 Task: Create new Company, with domain: 'subaru.com' and type: 'Other'. Add new contact for this company, with mail Id: 'Christopher34Singh@subaru.com', First Name: Christopher, Last name:  Singh, Job Title: 'Business Development Manager', Phone Number: '(801) 555-1237'. Change life cycle stage to  Lead and lead status to  Open. Logged in from softage.5@softage.net
Action: Mouse moved to (87, 67)
Screenshot: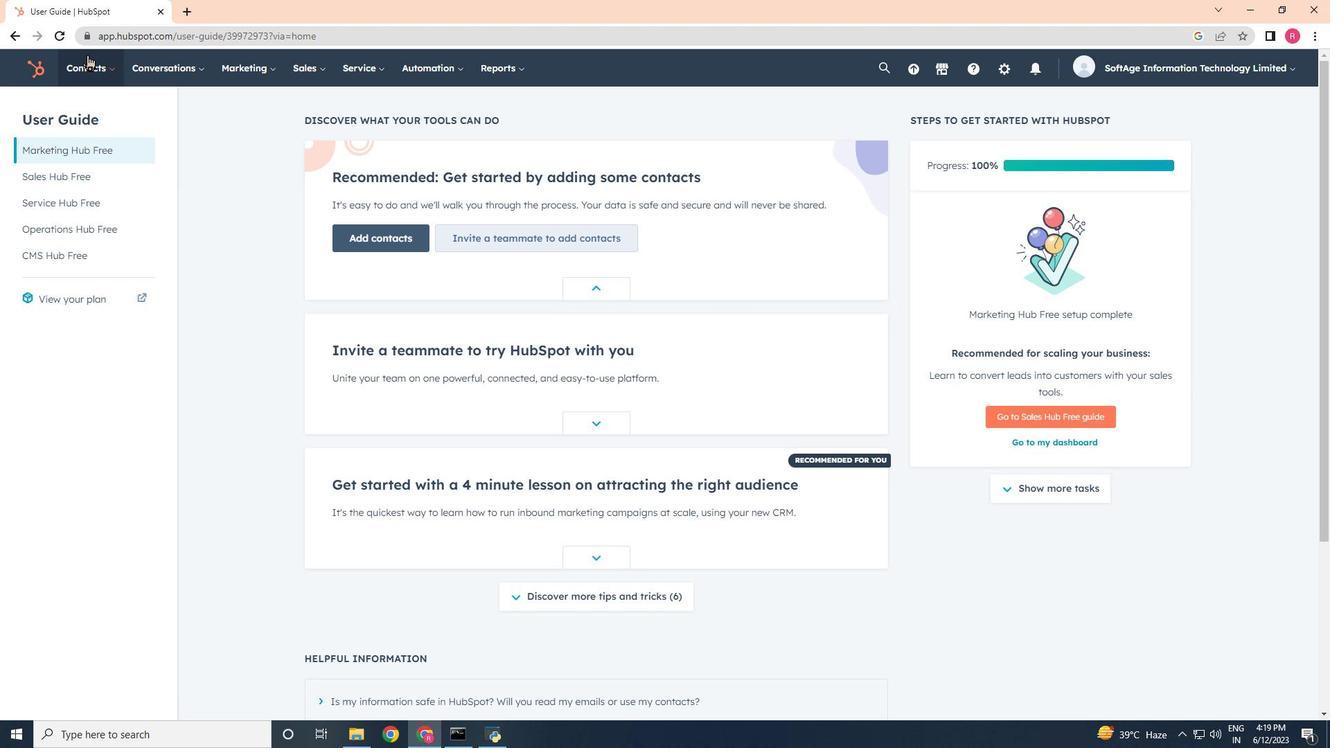
Action: Mouse pressed left at (87, 67)
Screenshot: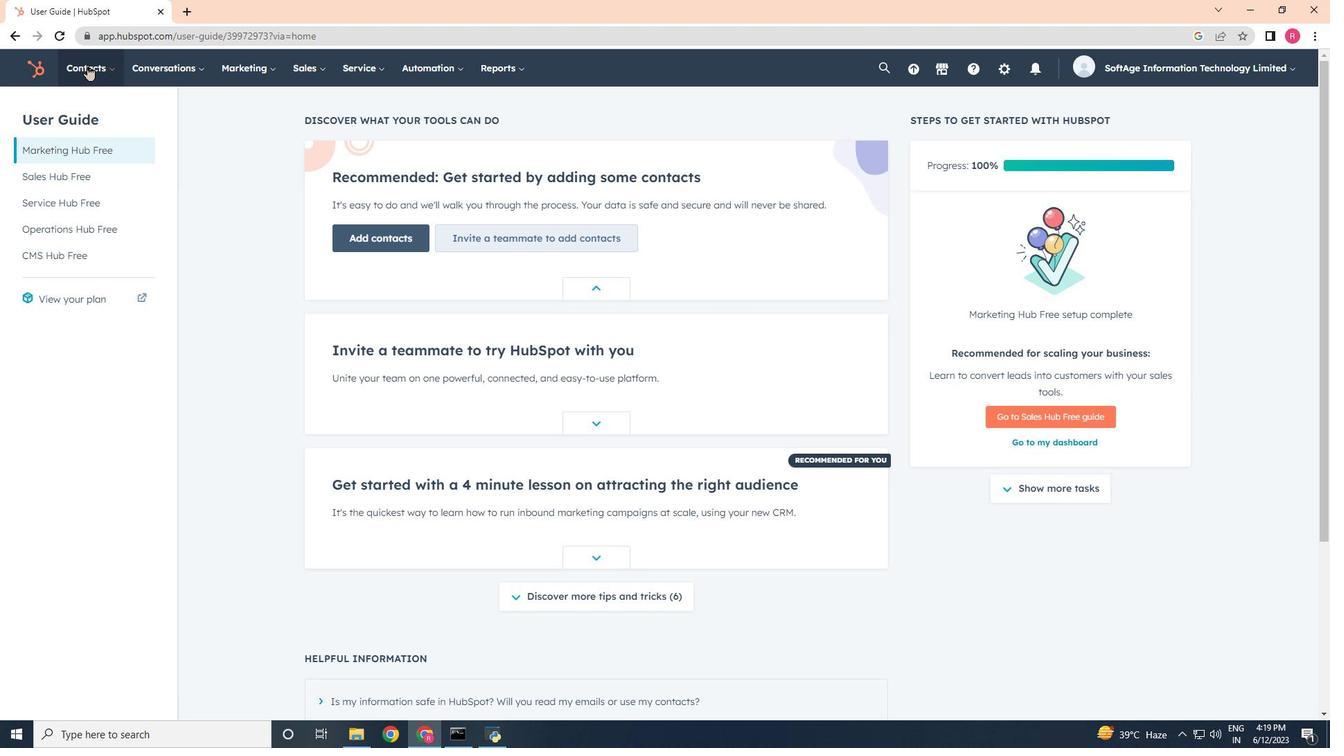 
Action: Mouse moved to (121, 135)
Screenshot: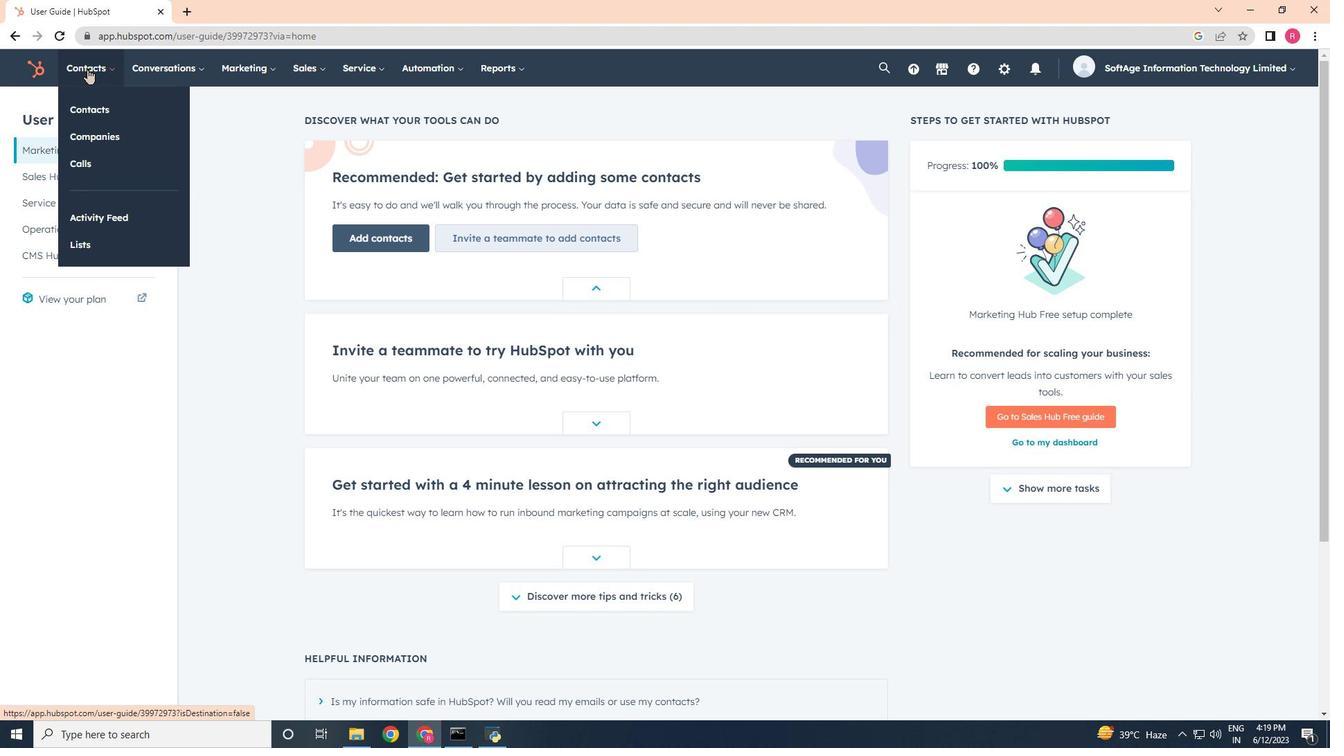 
Action: Mouse pressed left at (121, 135)
Screenshot: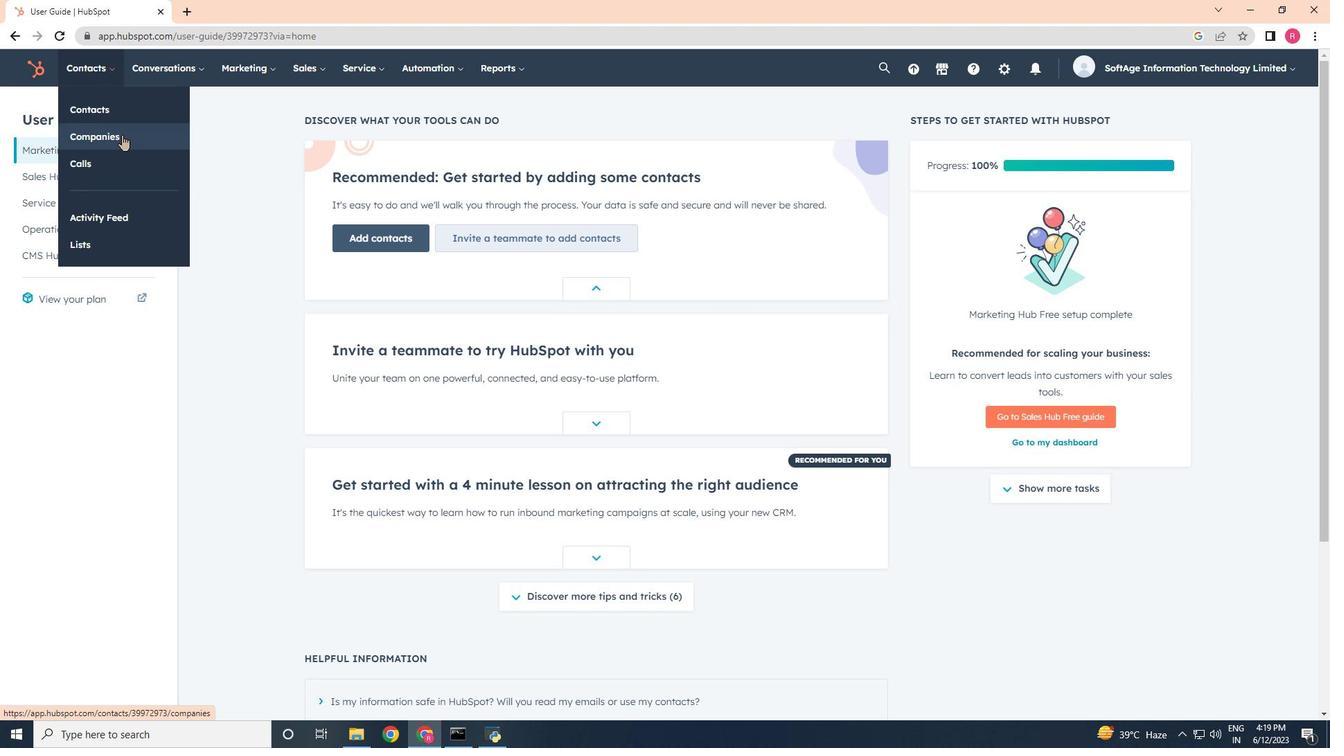 
Action: Mouse moved to (1215, 111)
Screenshot: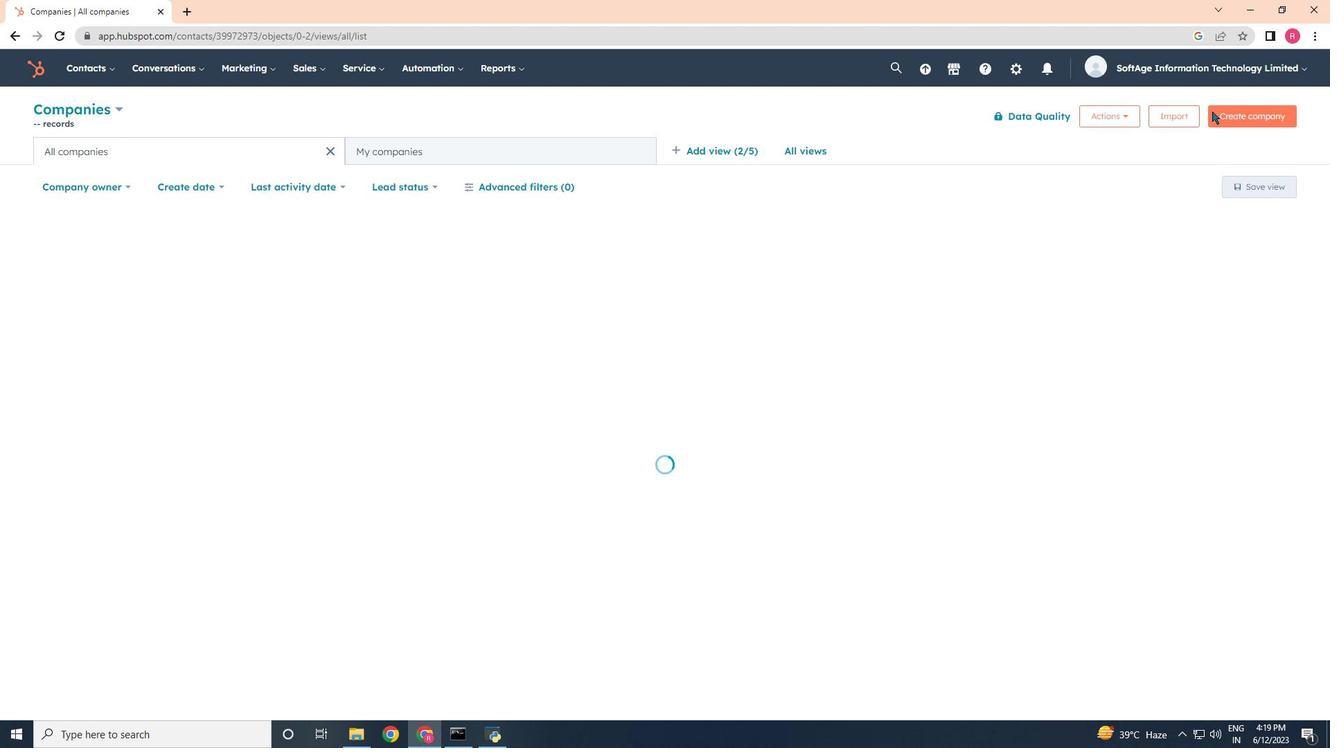 
Action: Mouse pressed left at (1215, 111)
Screenshot: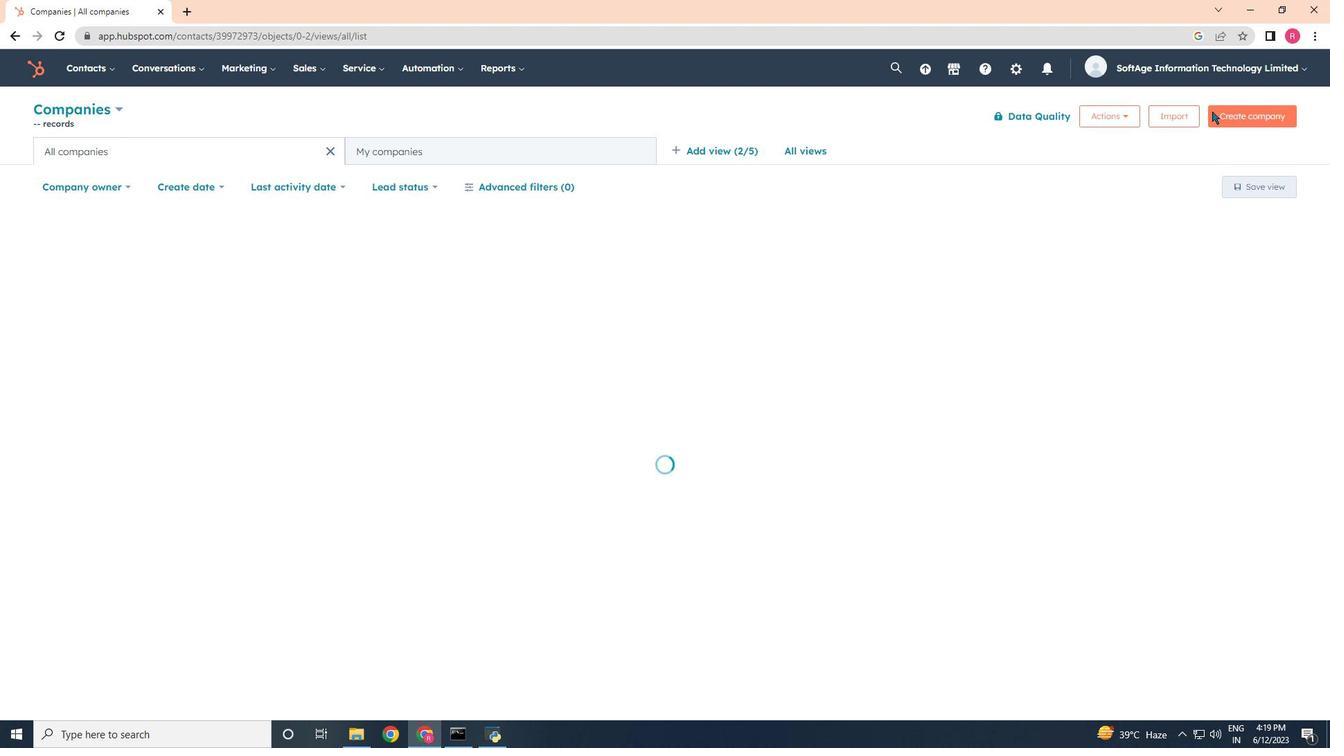 
Action: Mouse moved to (1000, 183)
Screenshot: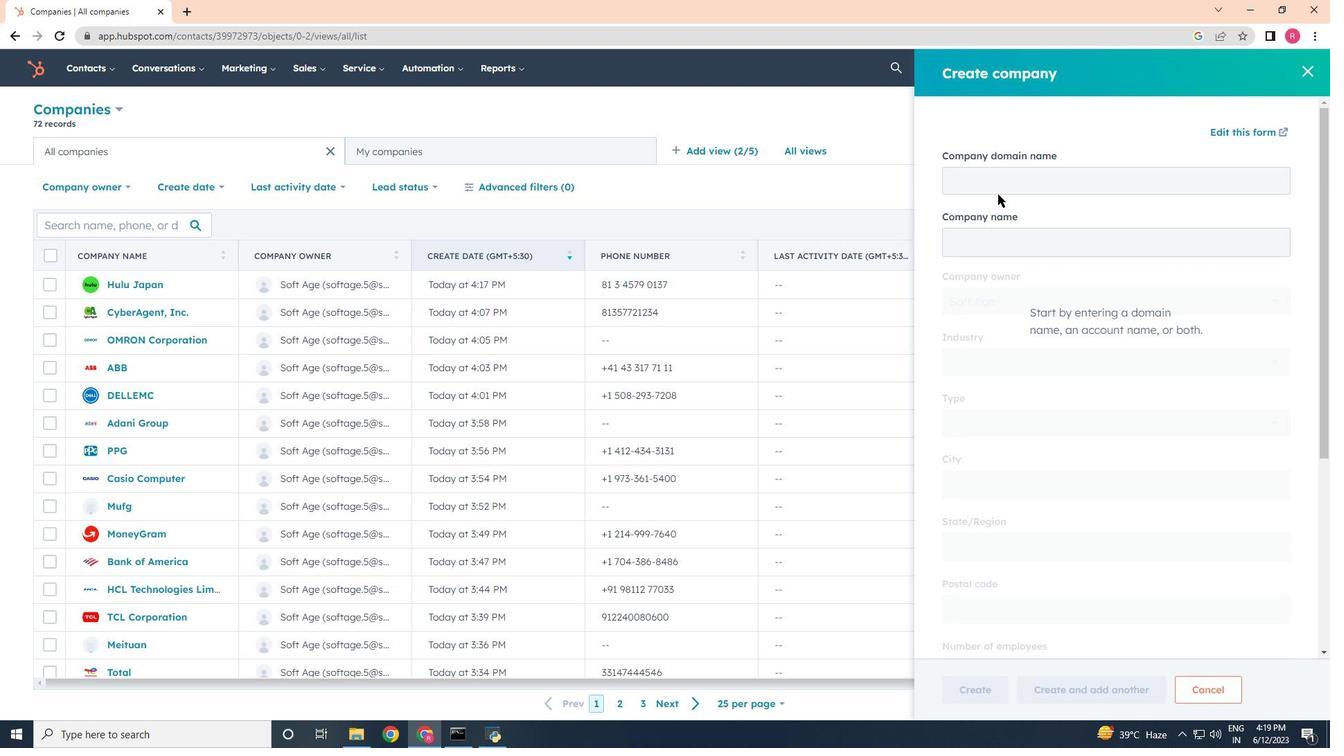 
Action: Mouse pressed left at (1000, 183)
Screenshot: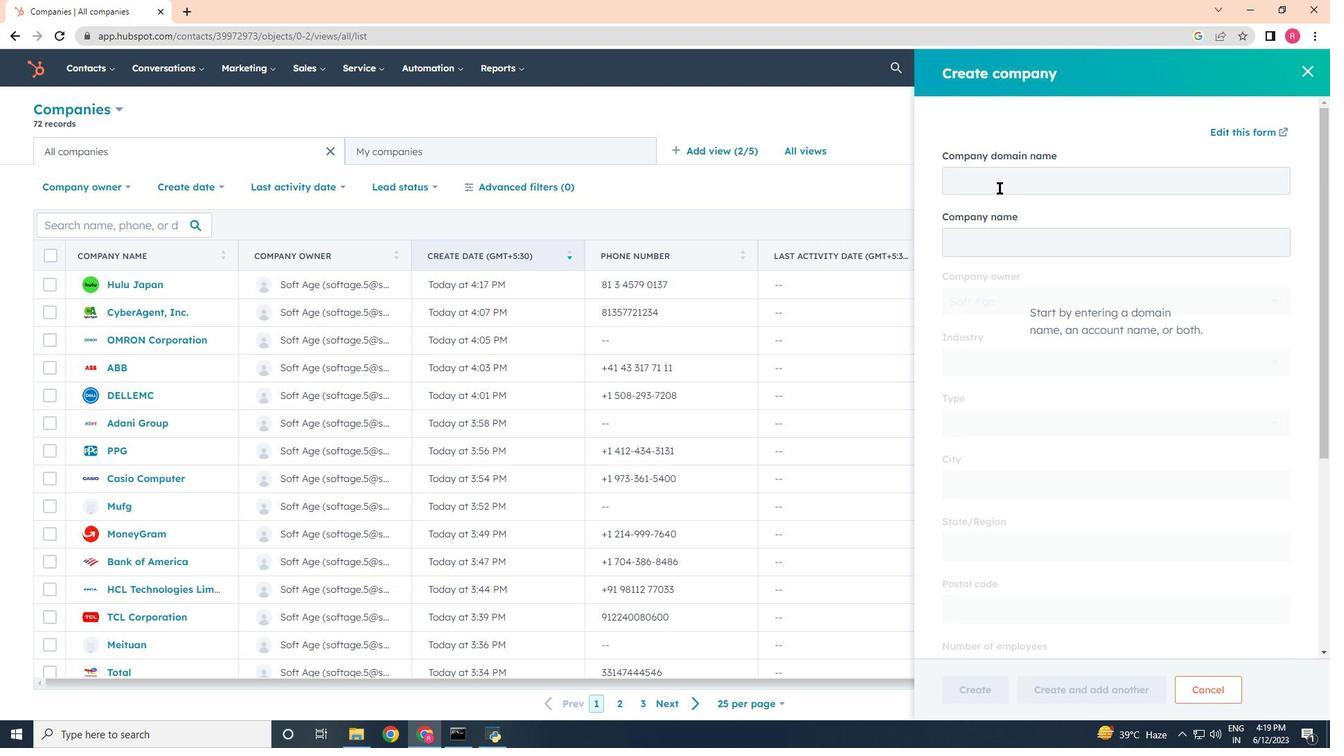 
Action: Key pressed subaru.com
Screenshot: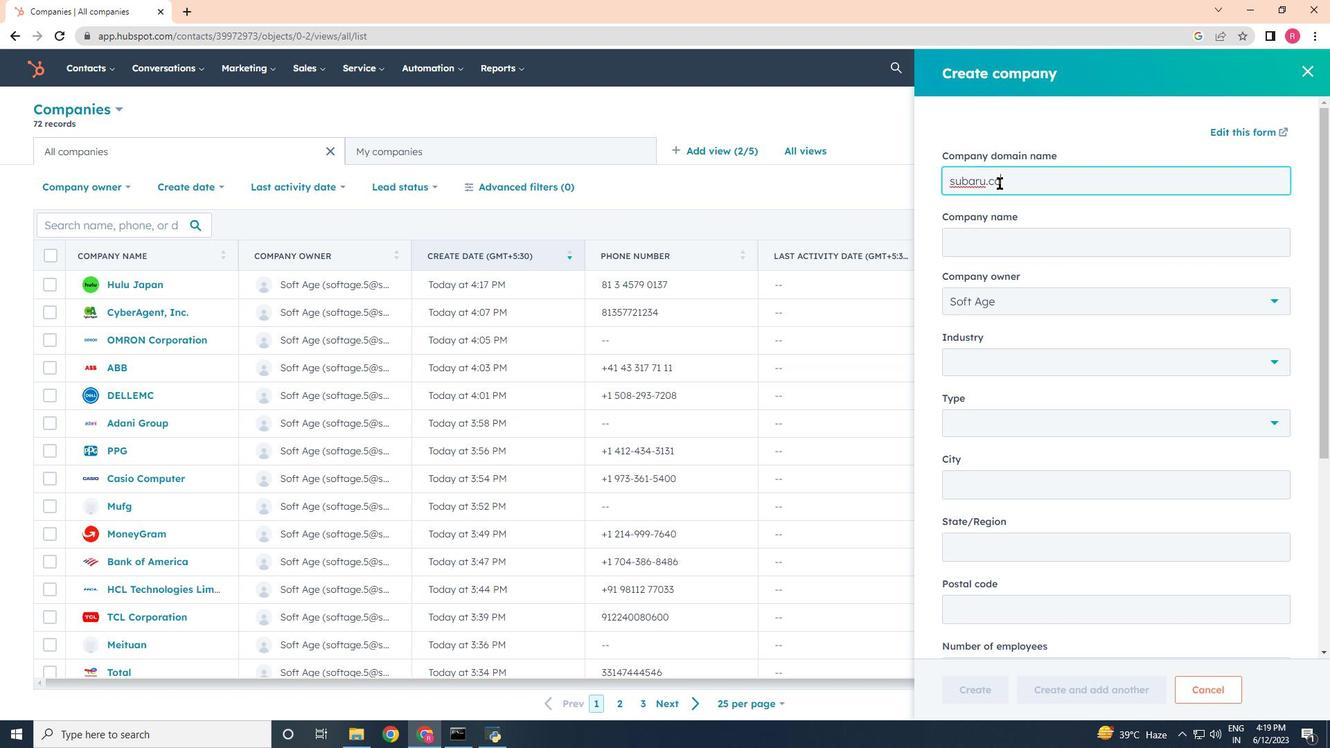 
Action: Mouse moved to (989, 429)
Screenshot: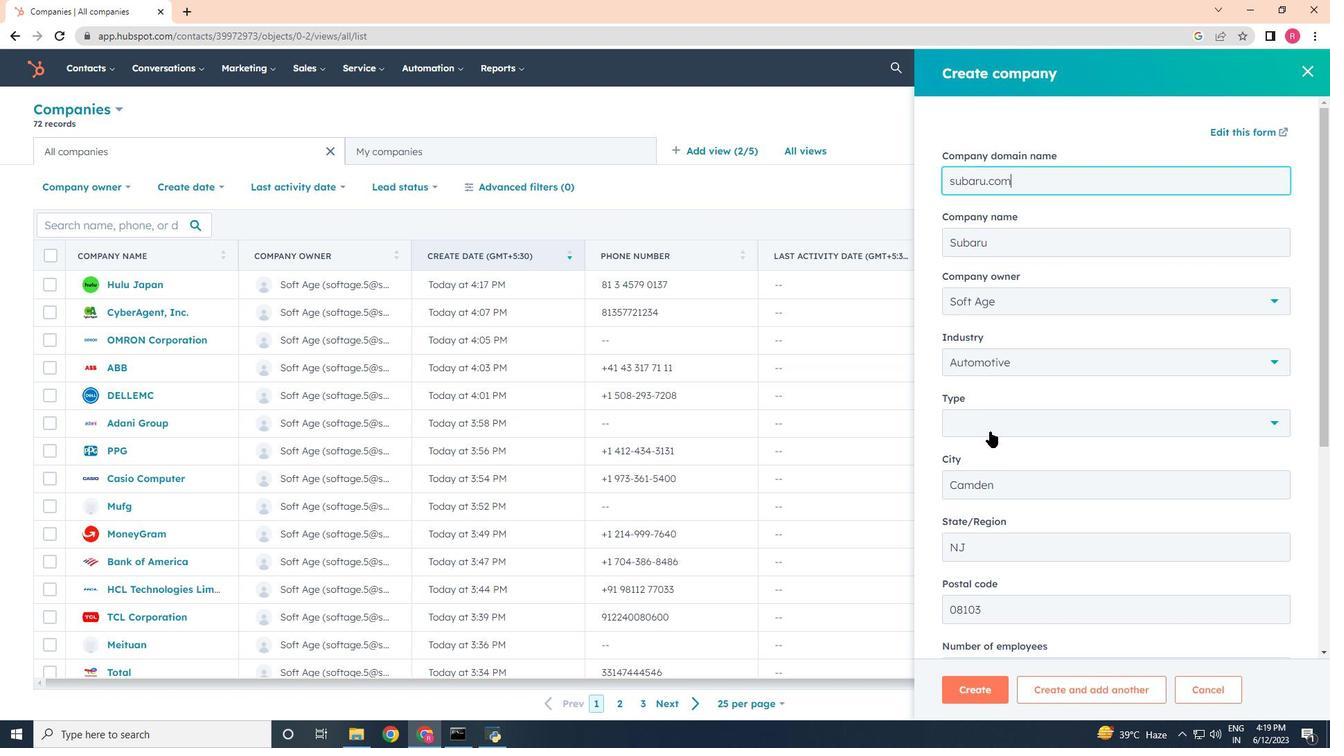 
Action: Mouse pressed left at (989, 429)
Screenshot: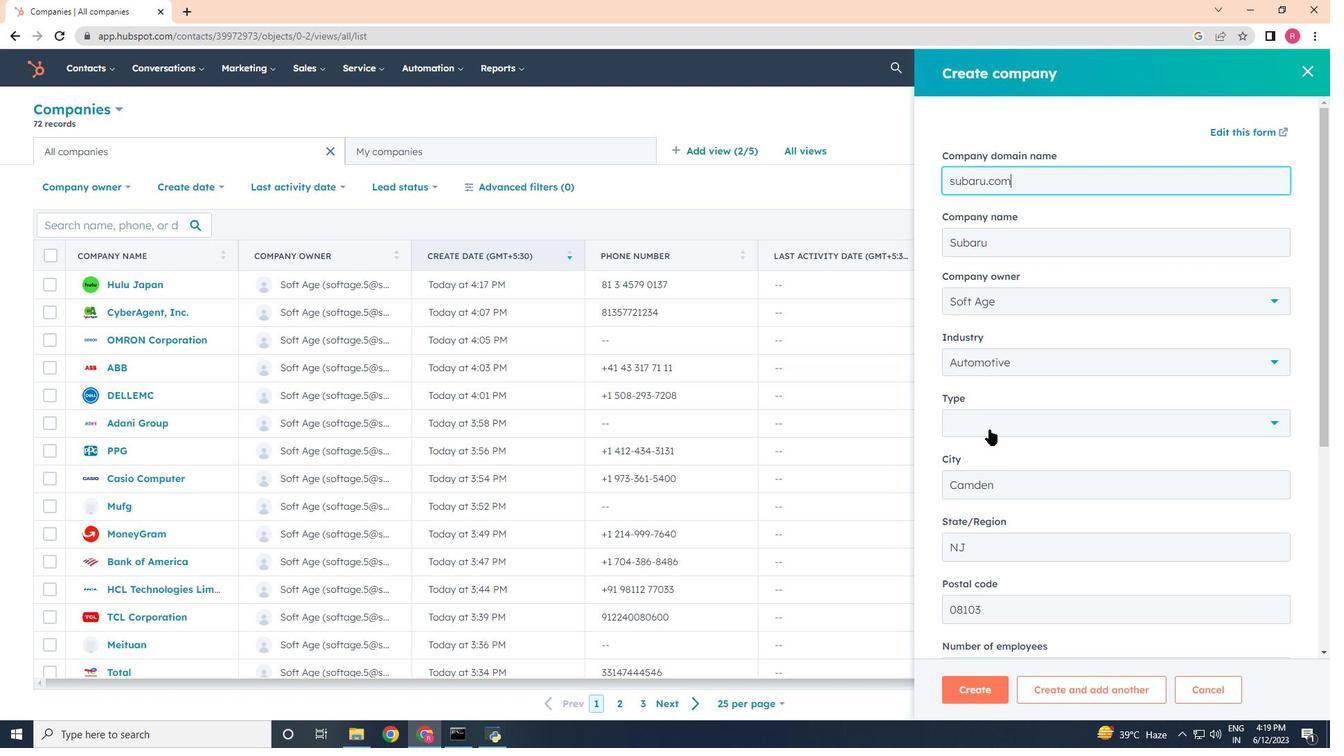 
Action: Mouse moved to (975, 595)
Screenshot: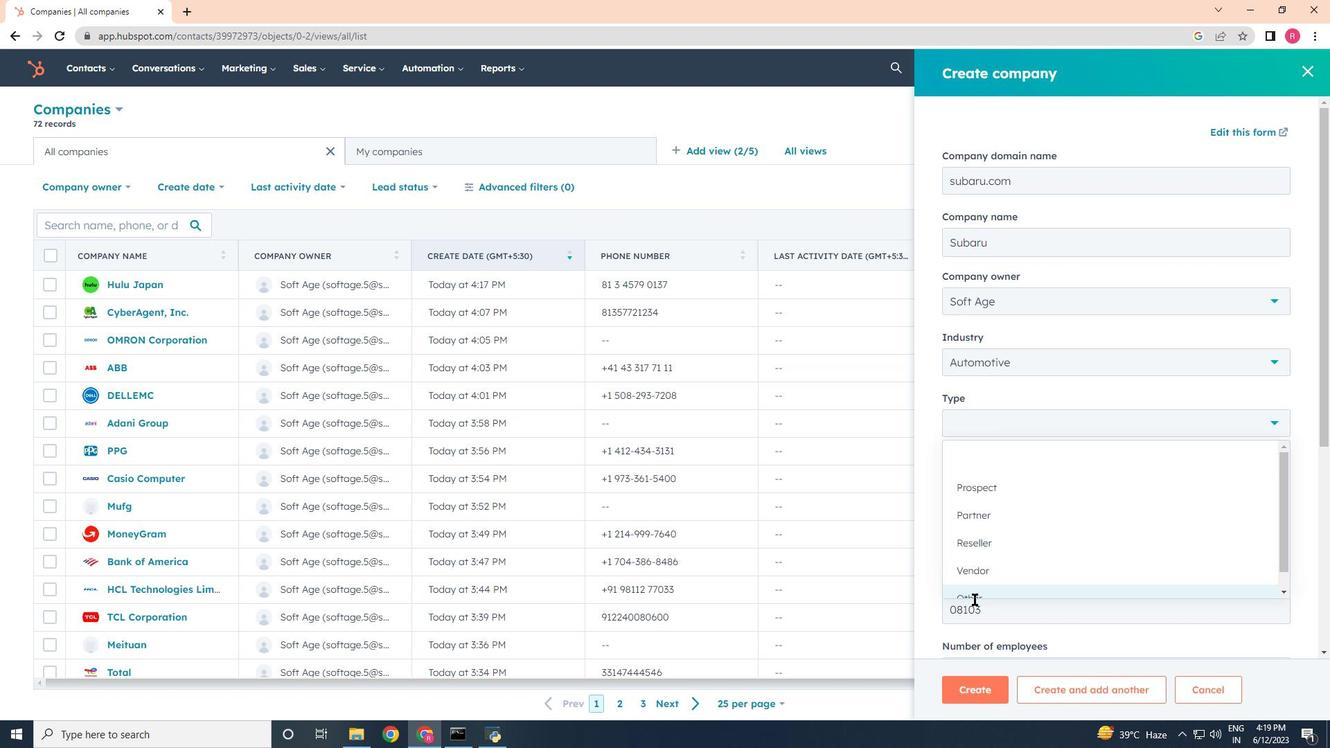 
Action: Mouse pressed left at (975, 595)
Screenshot: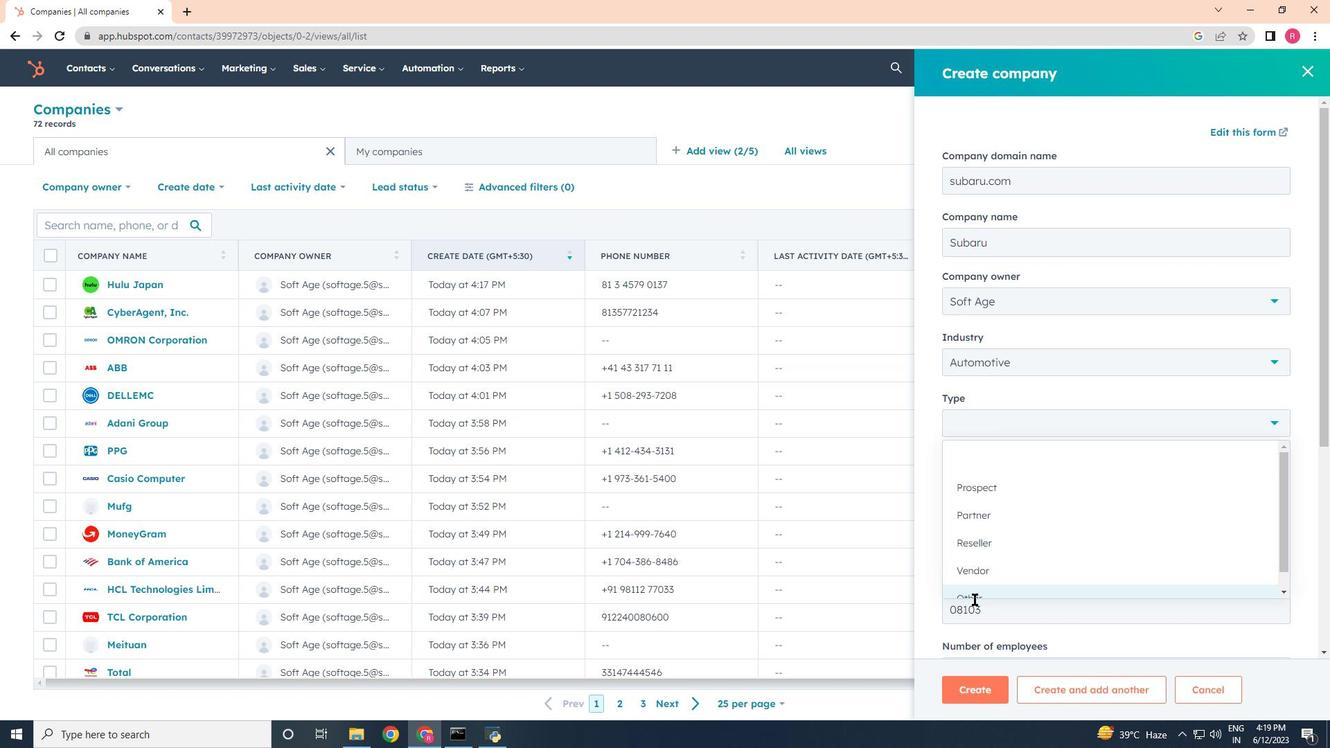 
Action: Mouse moved to (998, 587)
Screenshot: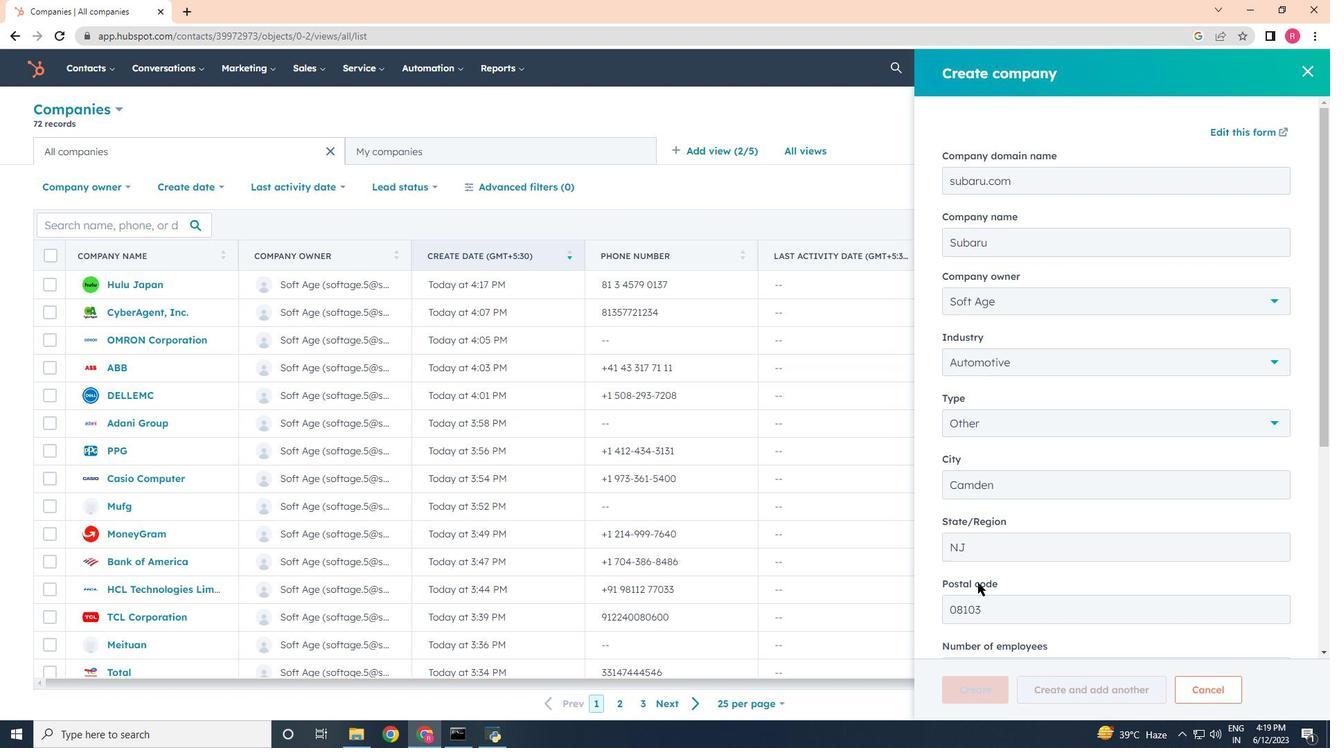 
Action: Mouse scrolled (998, 587) with delta (0, 0)
Screenshot: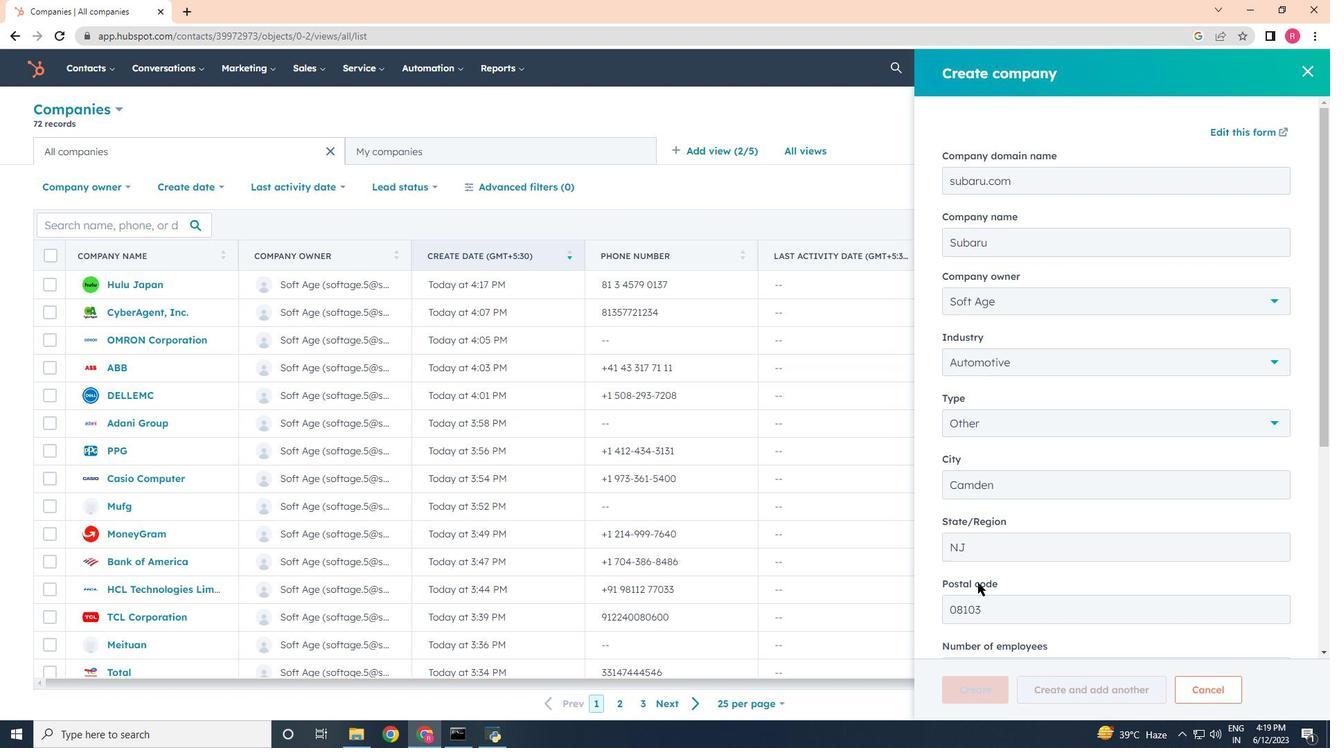 
Action: Mouse moved to (998, 589)
Screenshot: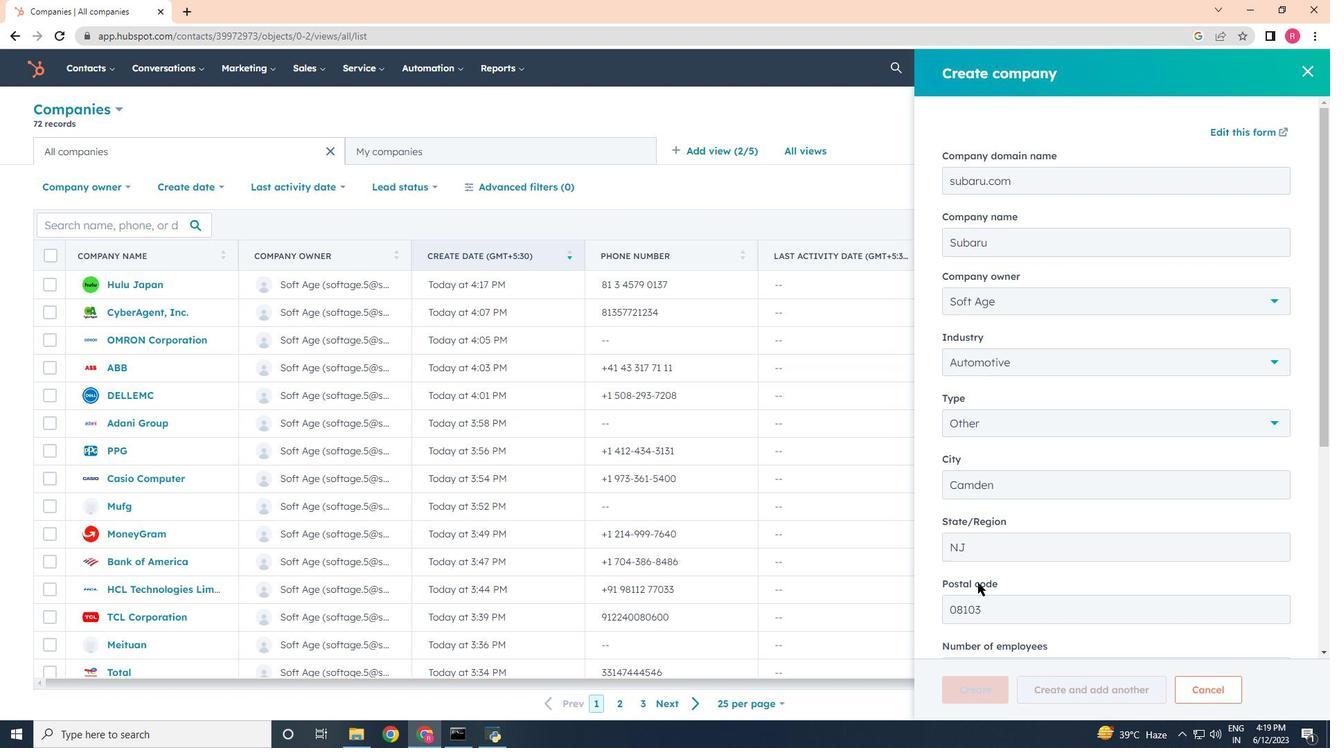 
Action: Mouse scrolled (998, 589) with delta (0, 0)
Screenshot: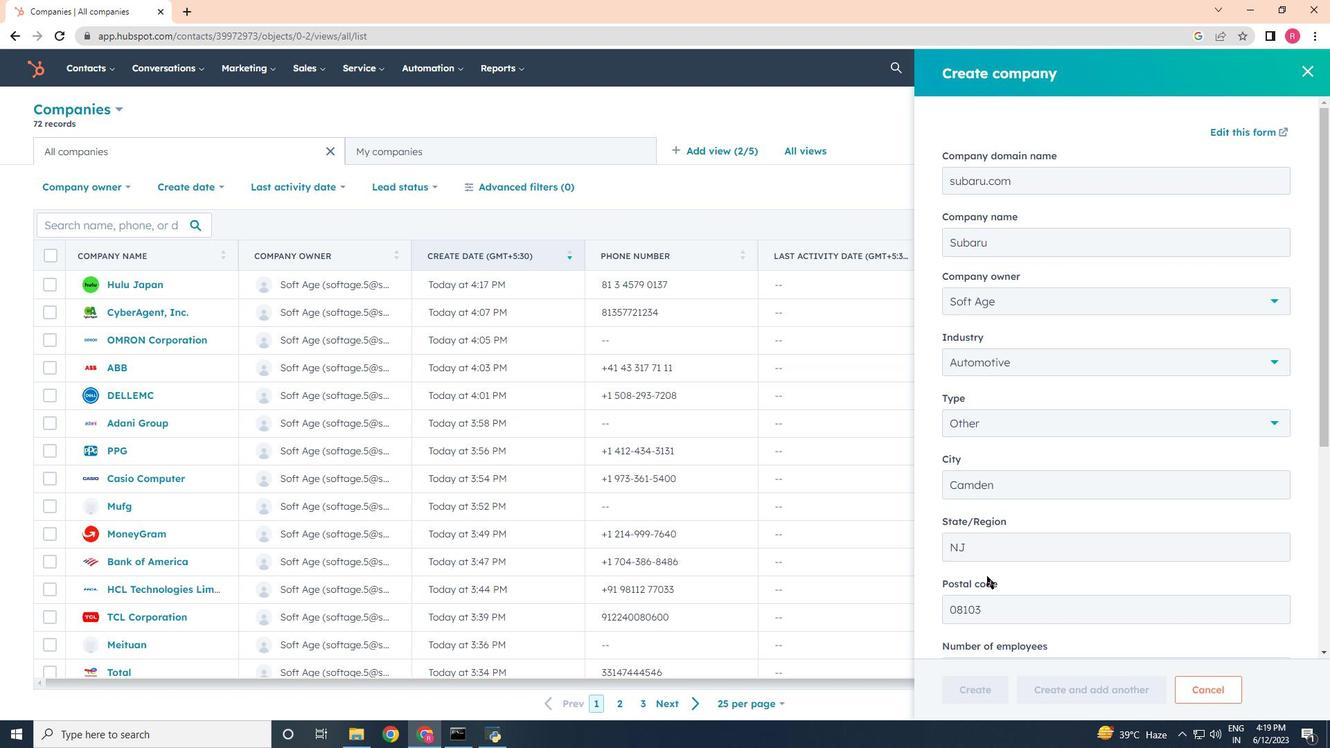 
Action: Mouse scrolled (998, 589) with delta (0, 0)
Screenshot: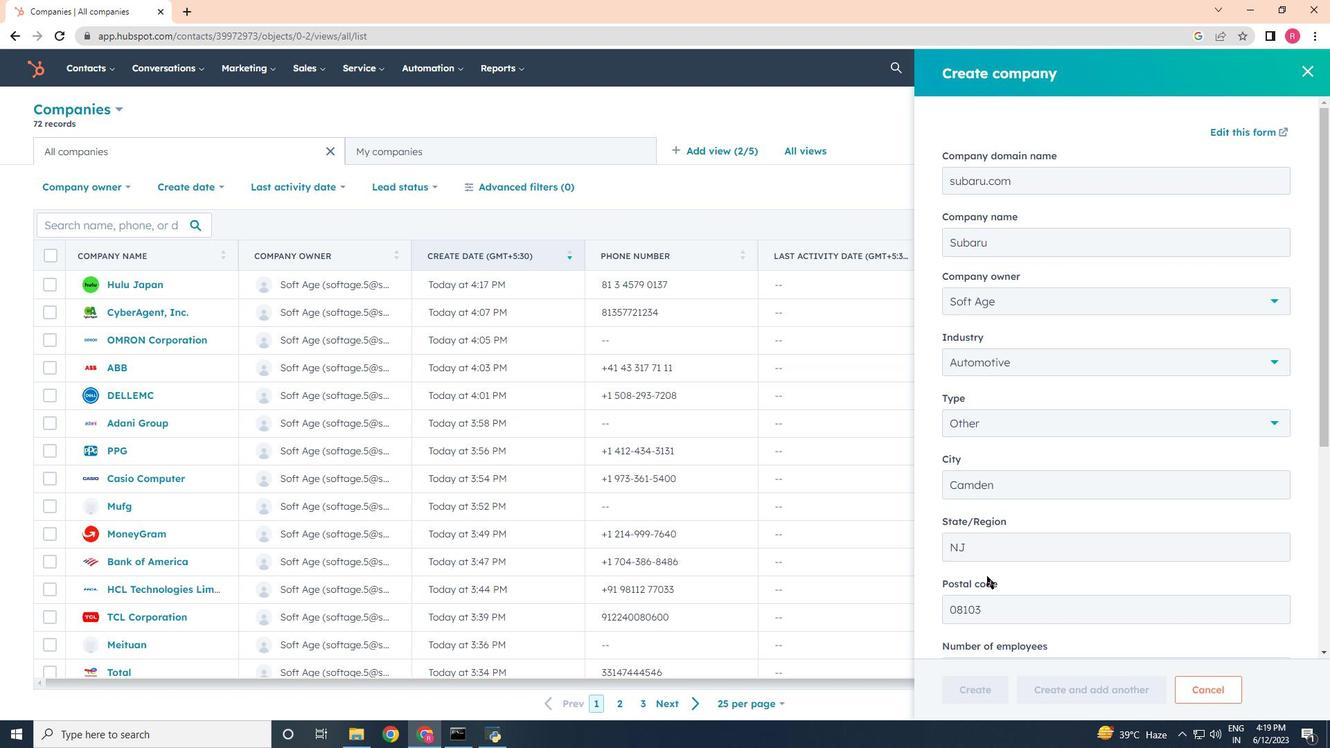 
Action: Mouse moved to (999, 590)
Screenshot: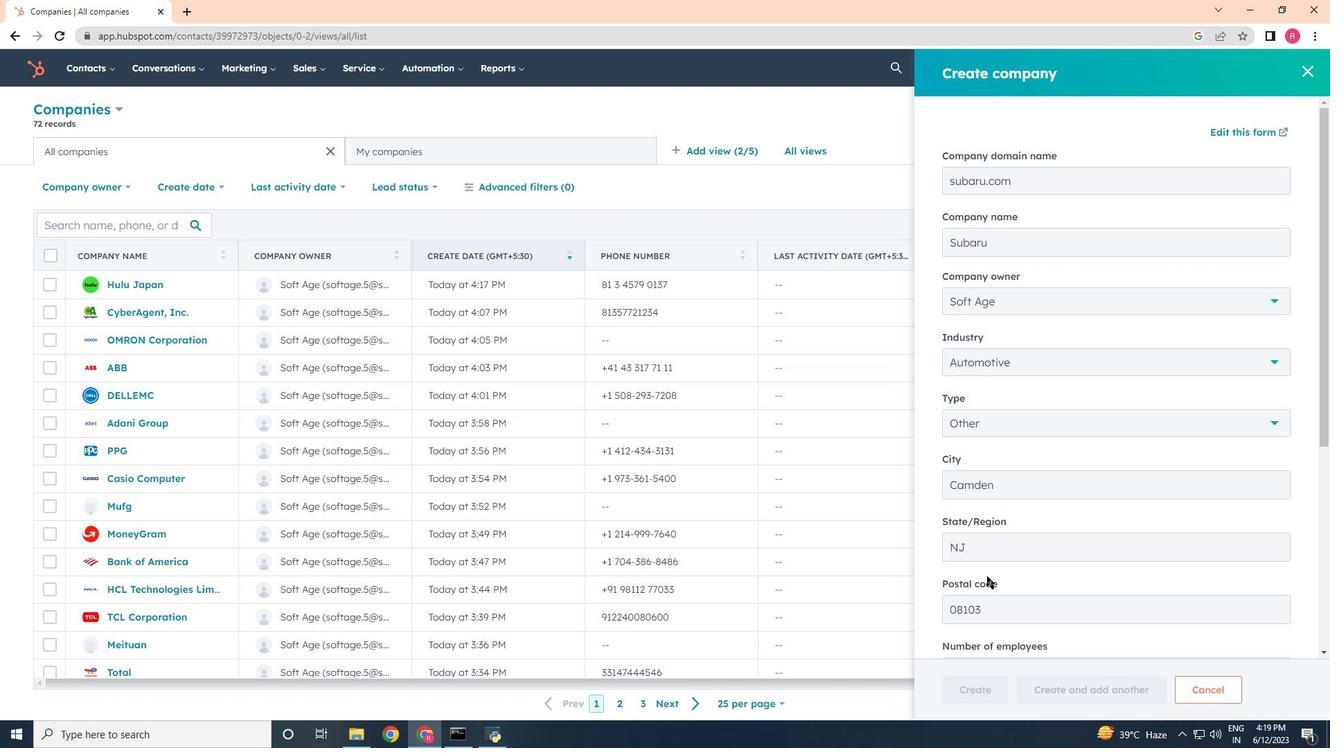 
Action: Mouse scrolled (999, 589) with delta (0, 0)
Screenshot: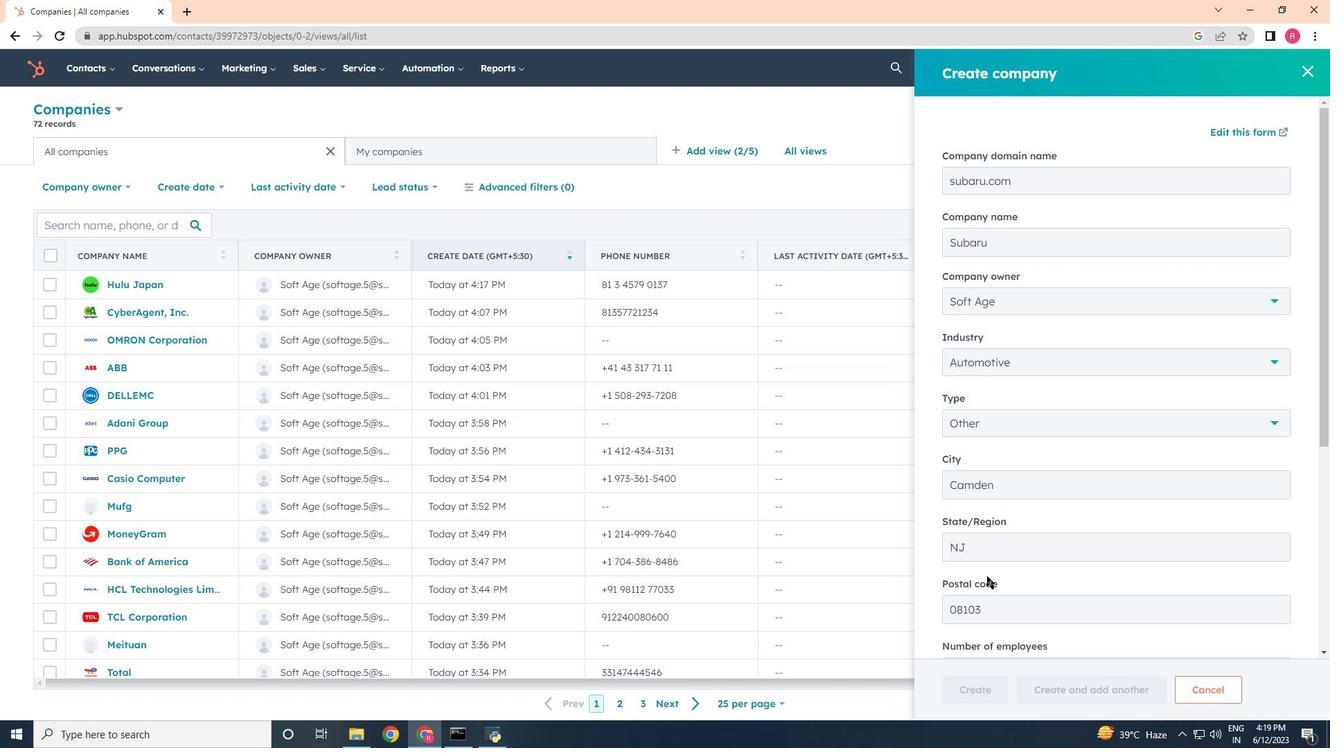 
Action: Mouse moved to (1000, 590)
Screenshot: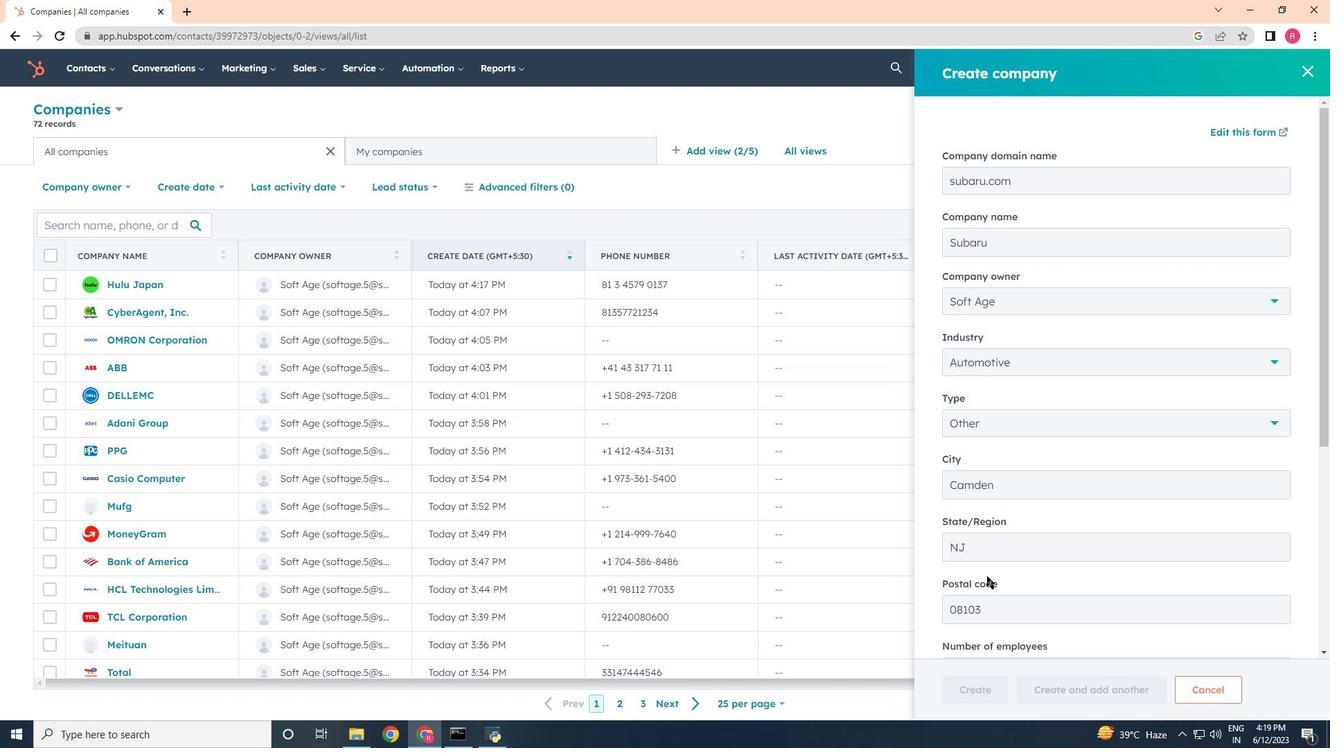 
Action: Mouse scrolled (1000, 589) with delta (0, 0)
Screenshot: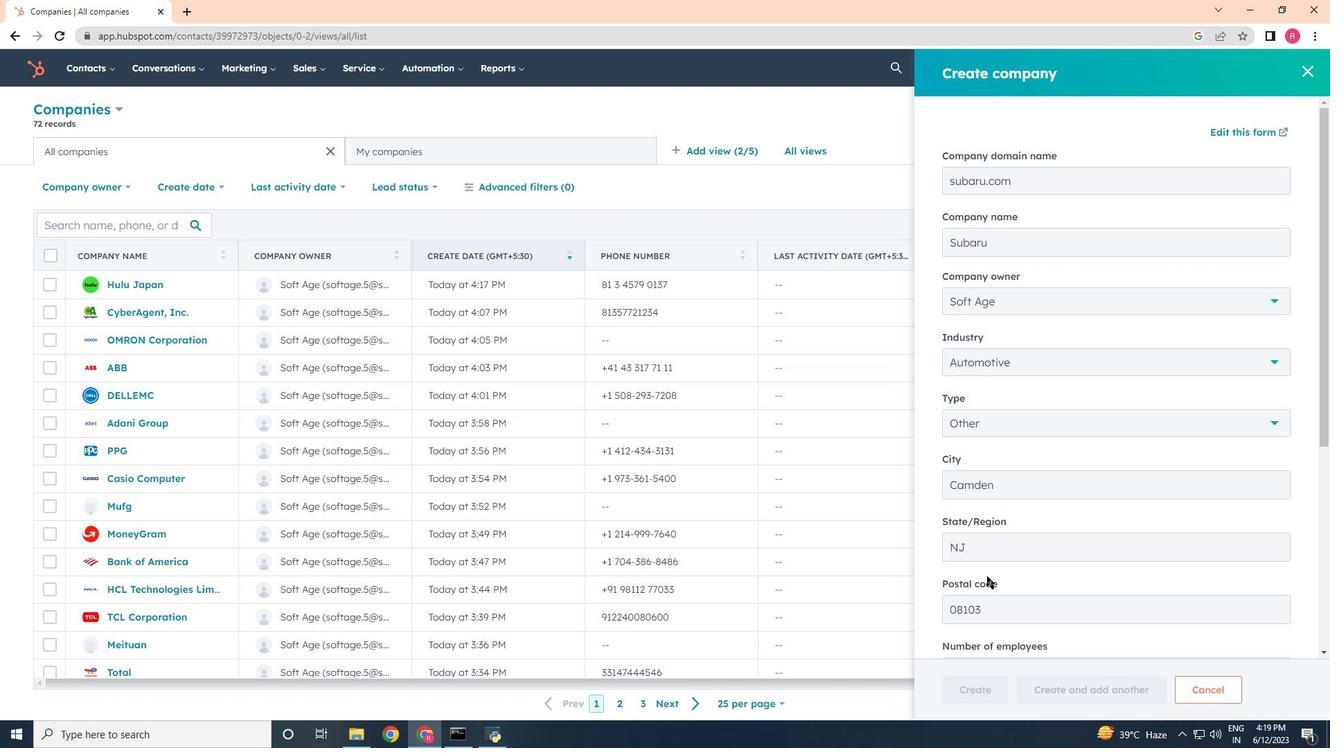
Action: Mouse moved to (971, 695)
Screenshot: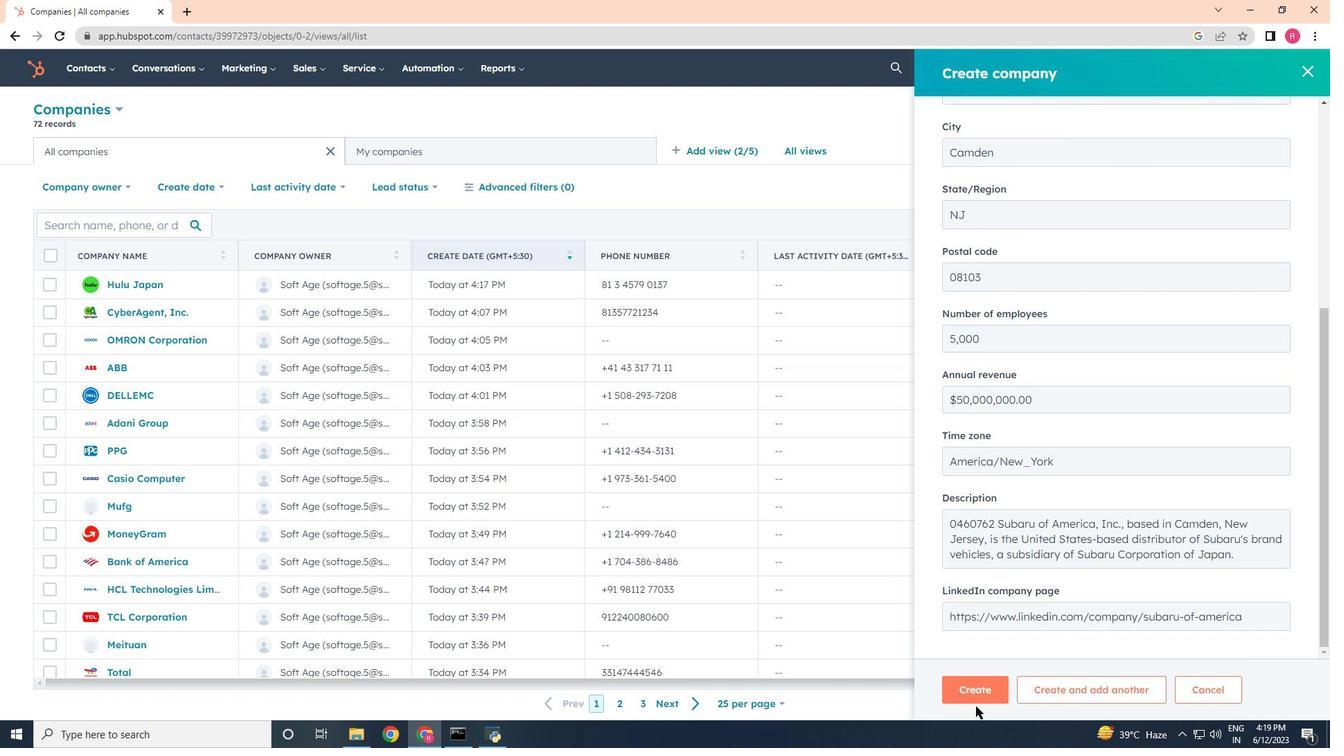 
Action: Mouse pressed left at (971, 695)
Screenshot: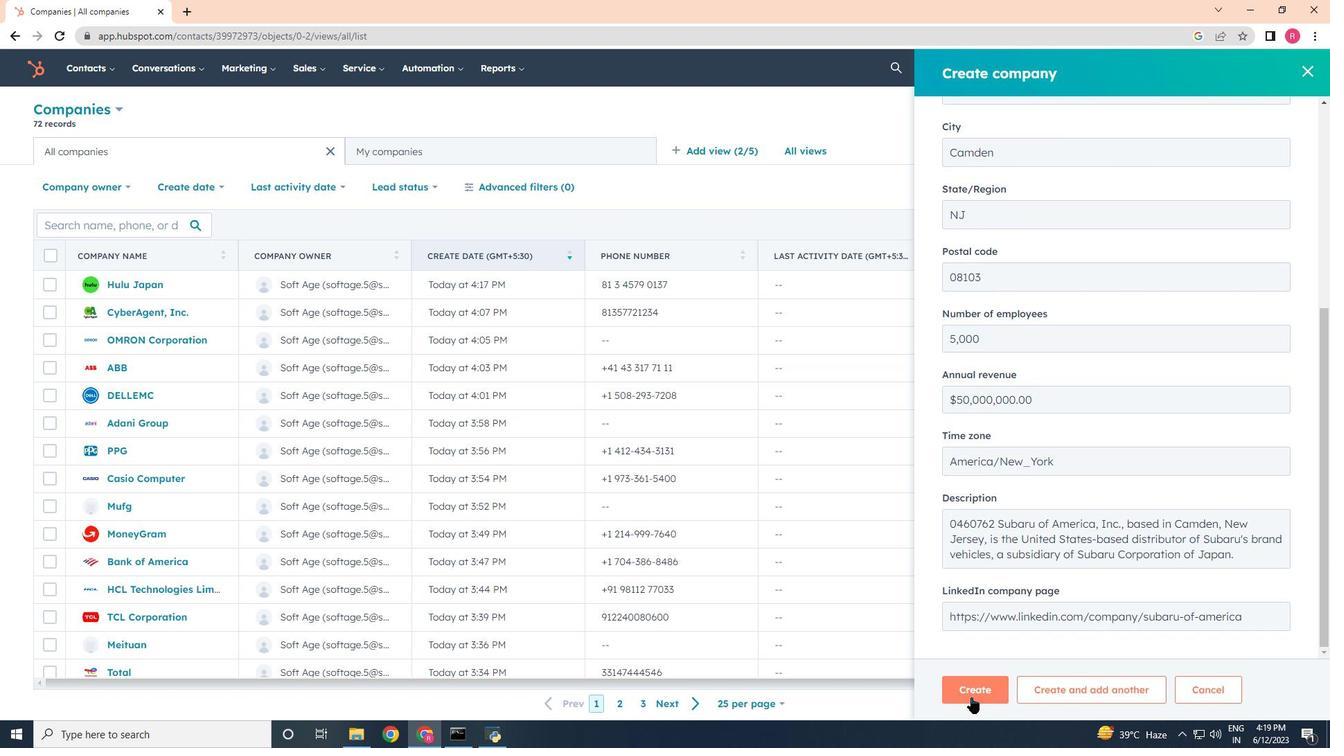 
Action: Mouse moved to (949, 444)
Screenshot: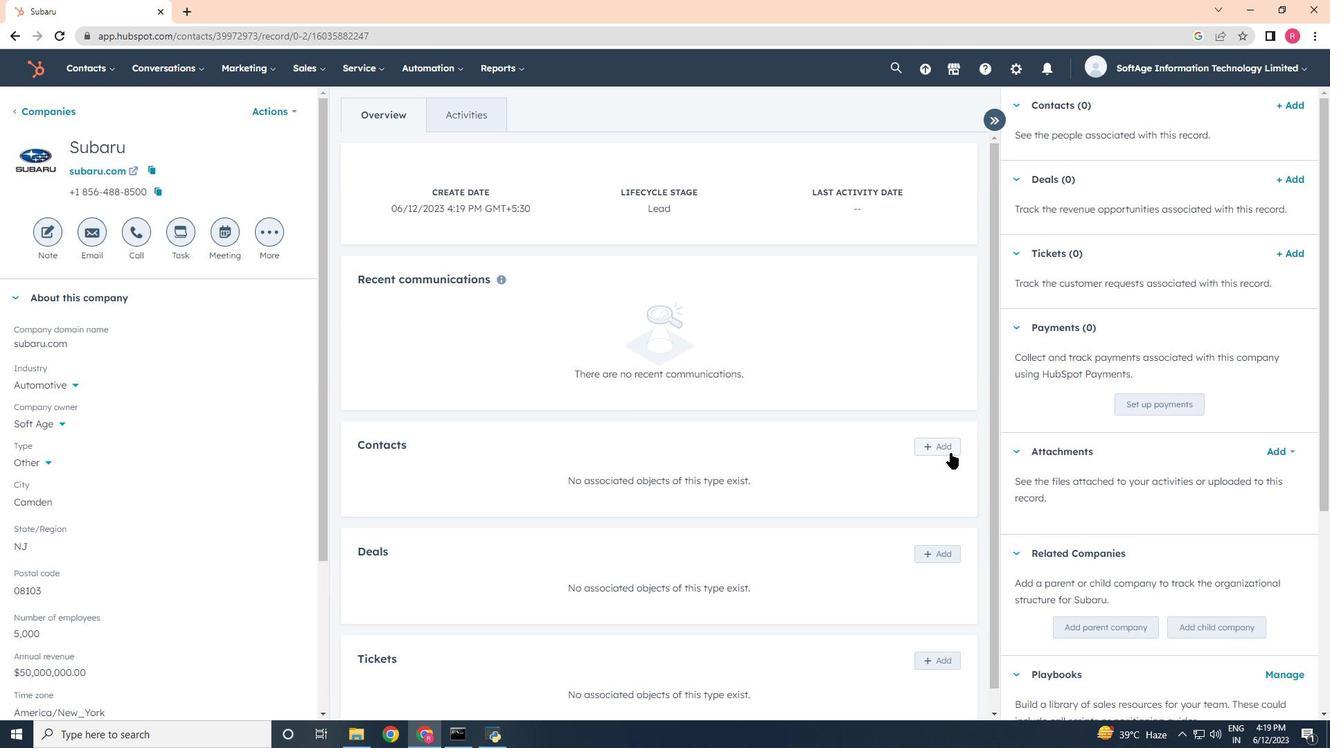 
Action: Mouse pressed left at (949, 444)
Screenshot: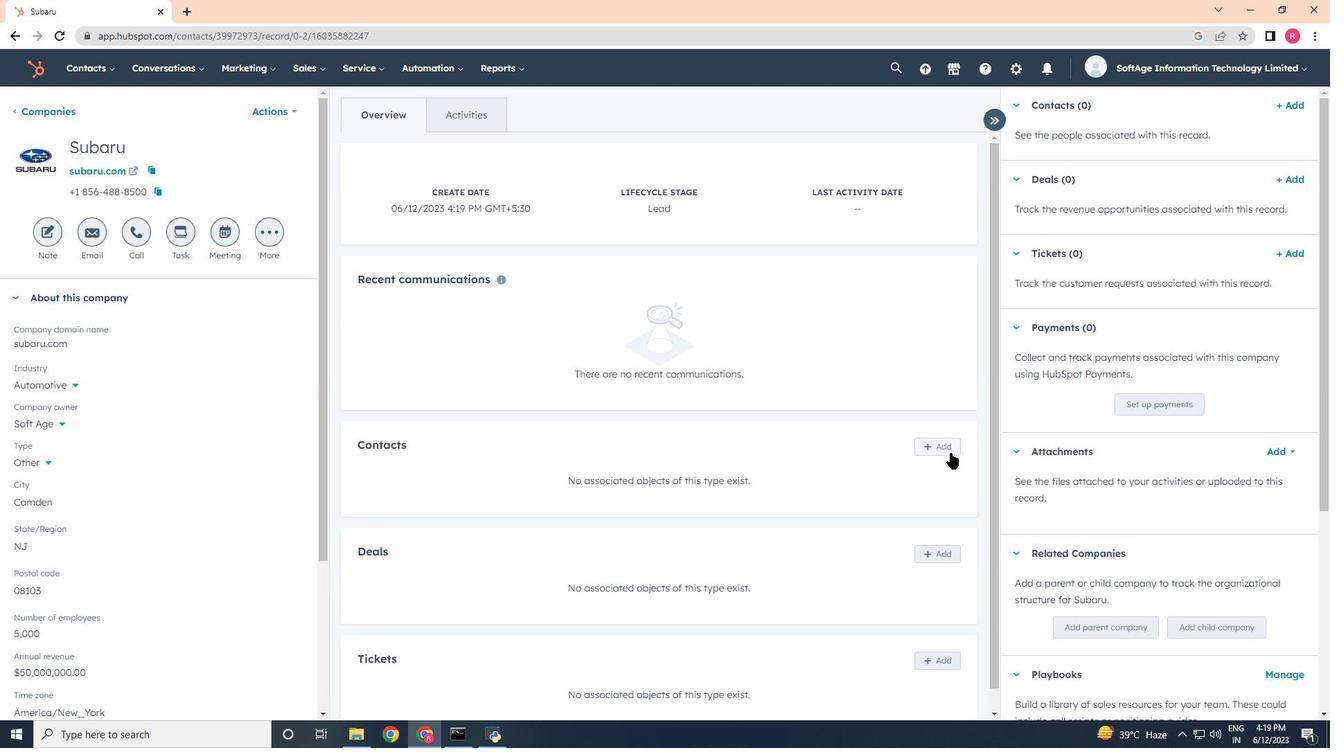 
Action: Mouse moved to (1018, 142)
Screenshot: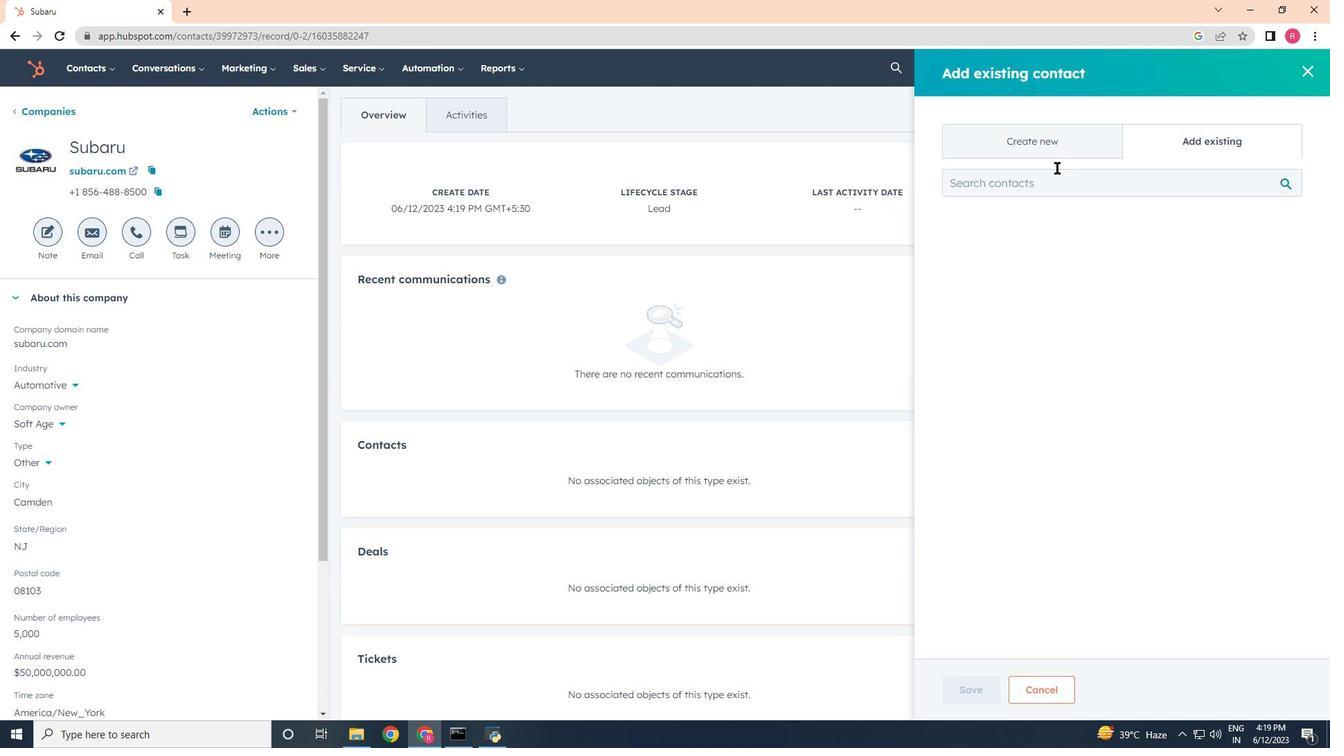 
Action: Mouse pressed left at (1018, 142)
Screenshot: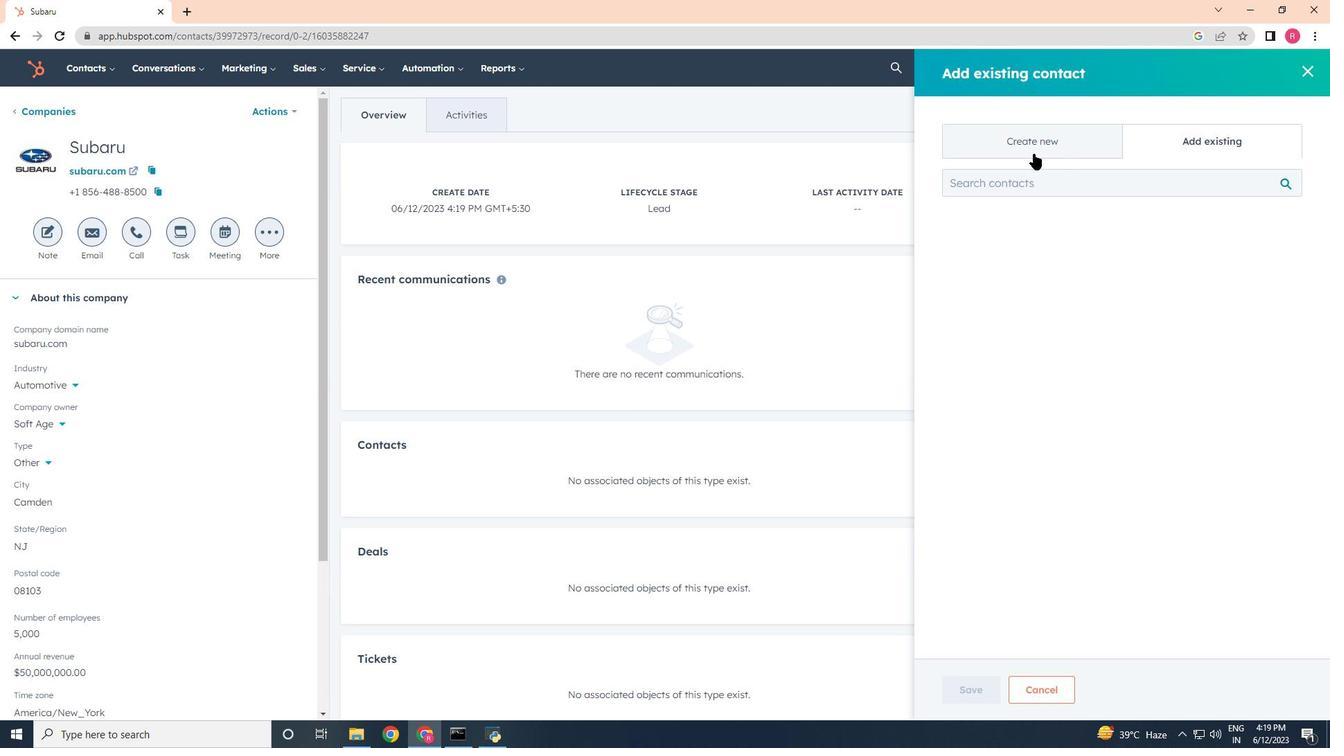 
Action: Mouse moved to (1003, 224)
Screenshot: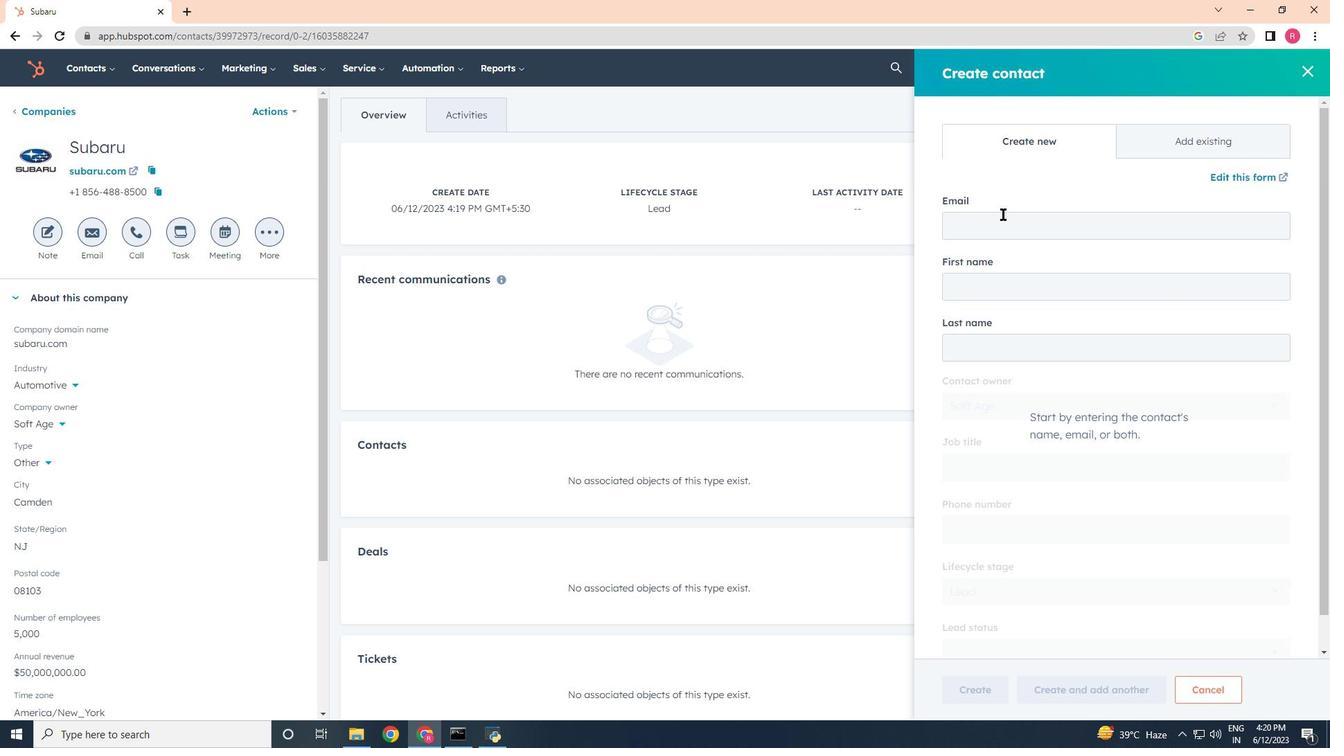 
Action: Mouse pressed left at (1003, 224)
Screenshot: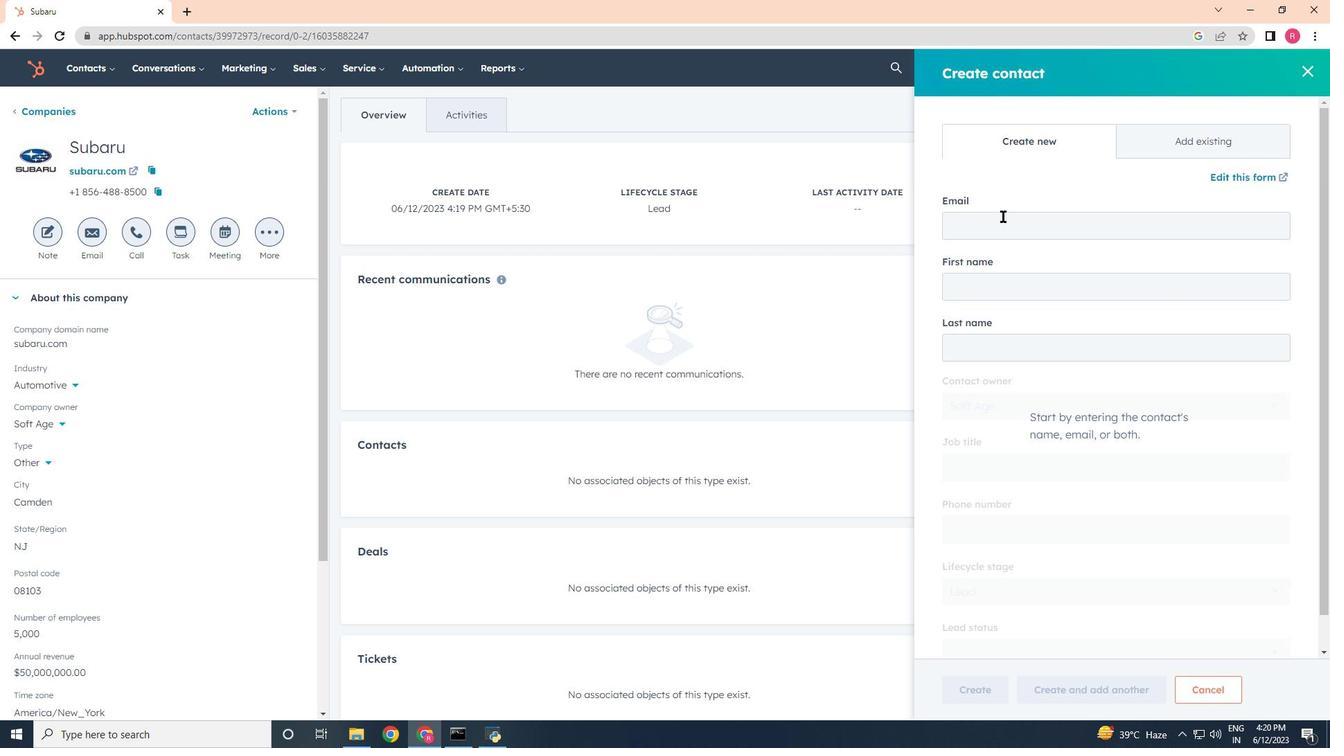 
Action: Key pressed <Key.shift>Christopher34<Key.shift>Singh<Key.shift><Key.shift><Key.shift><Key.shift><Key.shift><Key.shift><Key.shift><Key.shift><Key.shift><Key.shift><Key.shift><Key.shift><Key.shift><Key.shift><Key.shift><Key.shift><Key.shift><Key.shift><Key.shift><Key.shift><Key.shift><Key.shift>@subaru.com
Screenshot: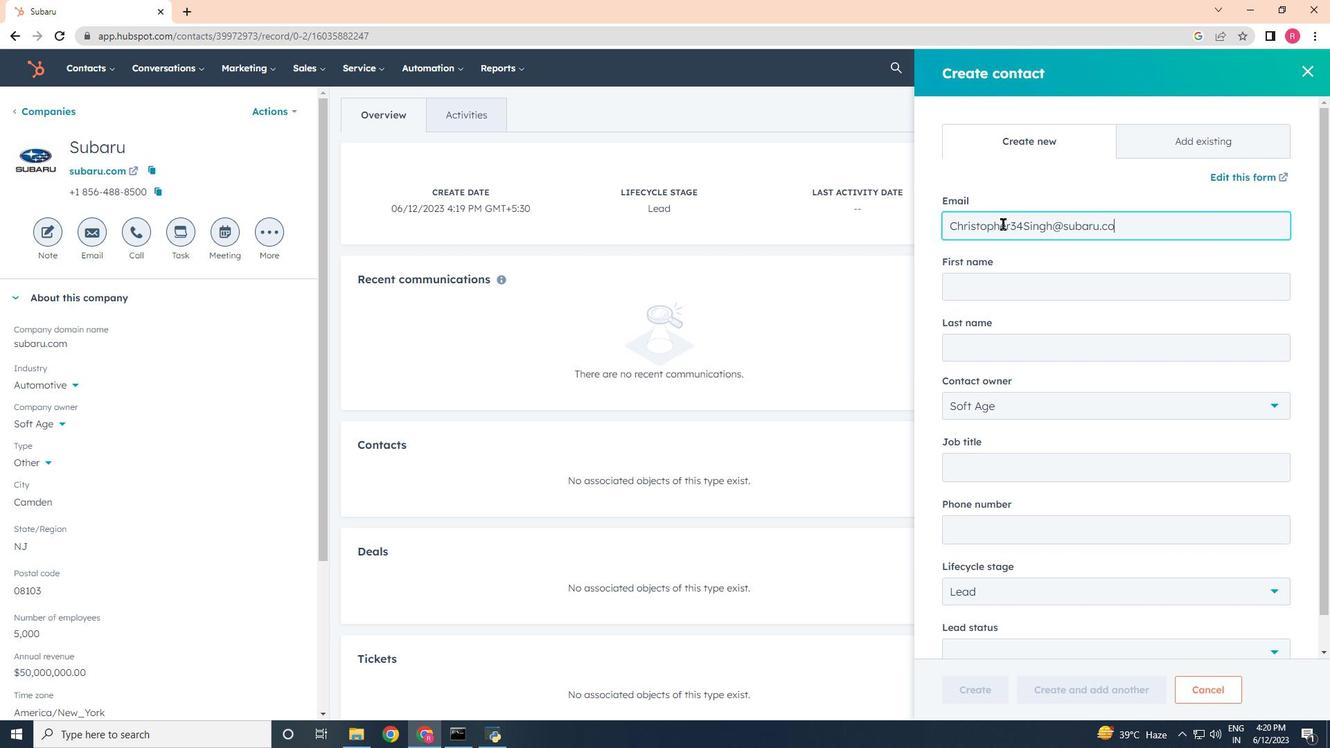 
Action: Mouse moved to (1001, 270)
Screenshot: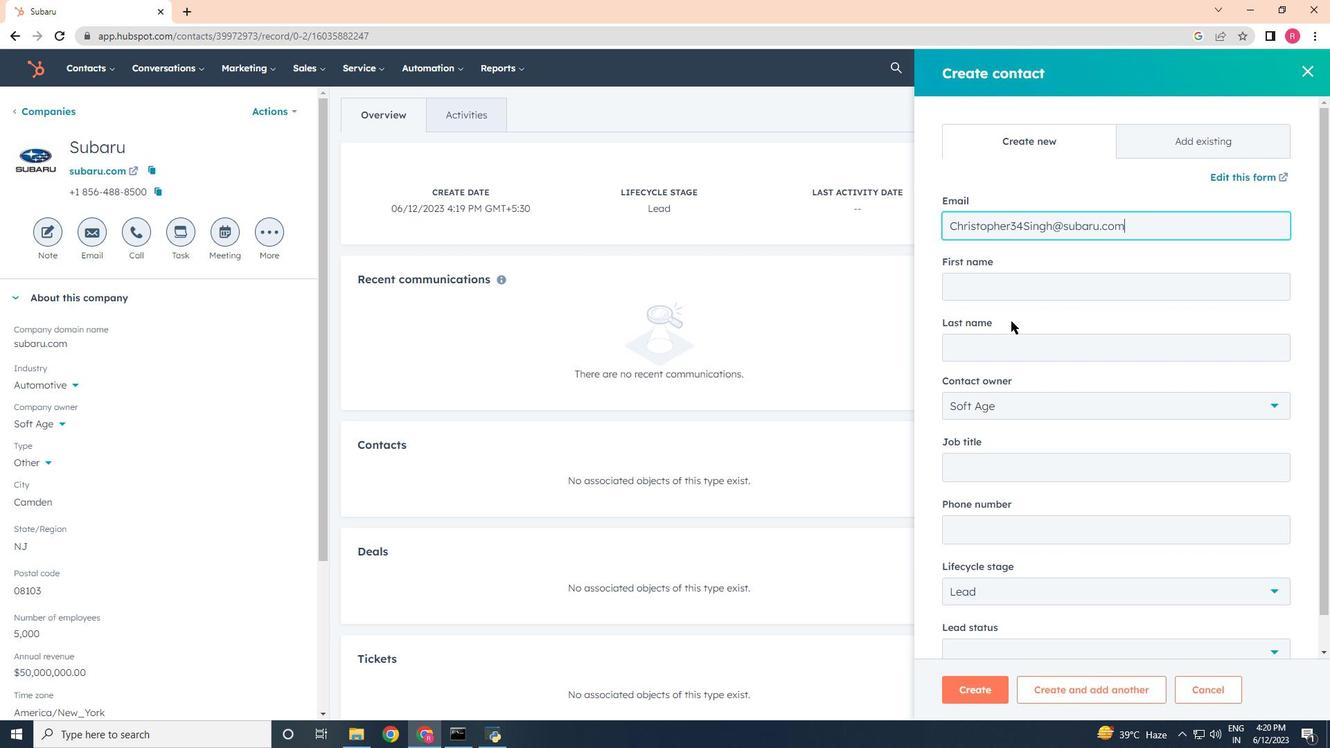 
Action: Mouse pressed left at (1001, 270)
Screenshot: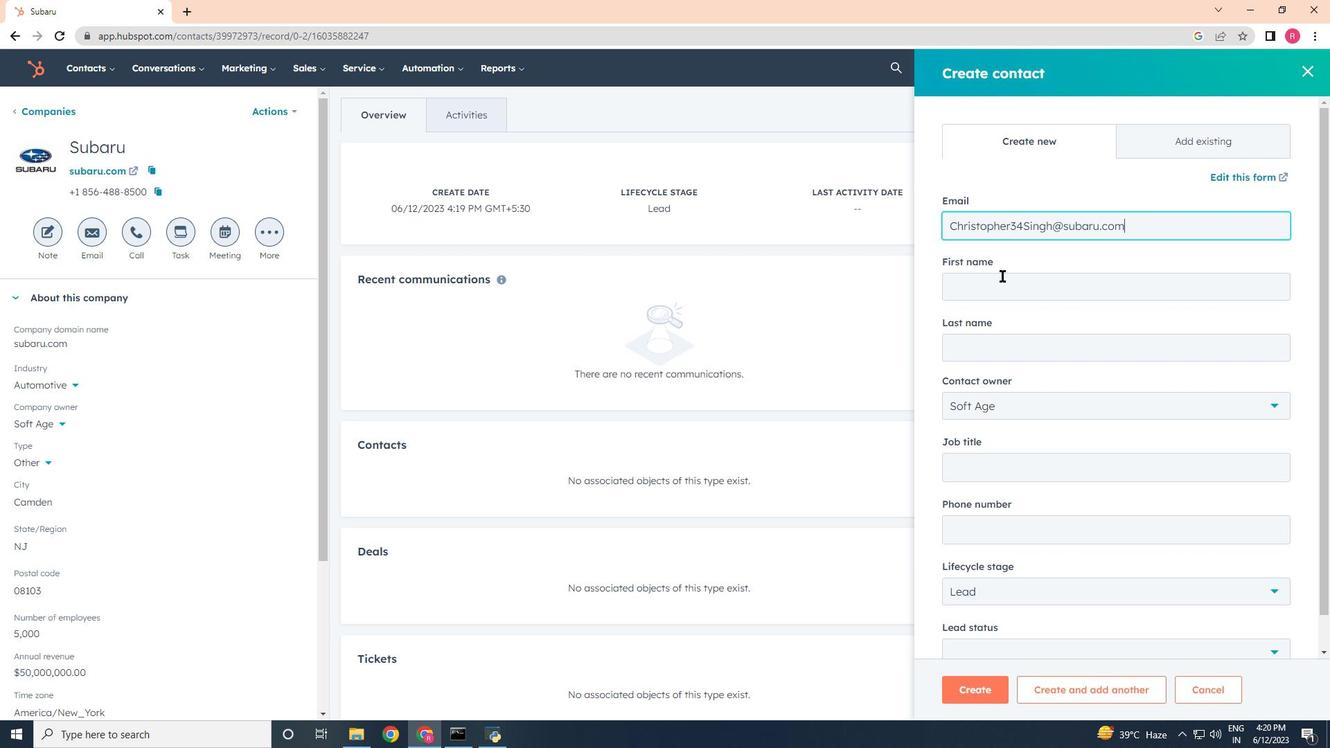 
Action: Mouse moved to (1001, 280)
Screenshot: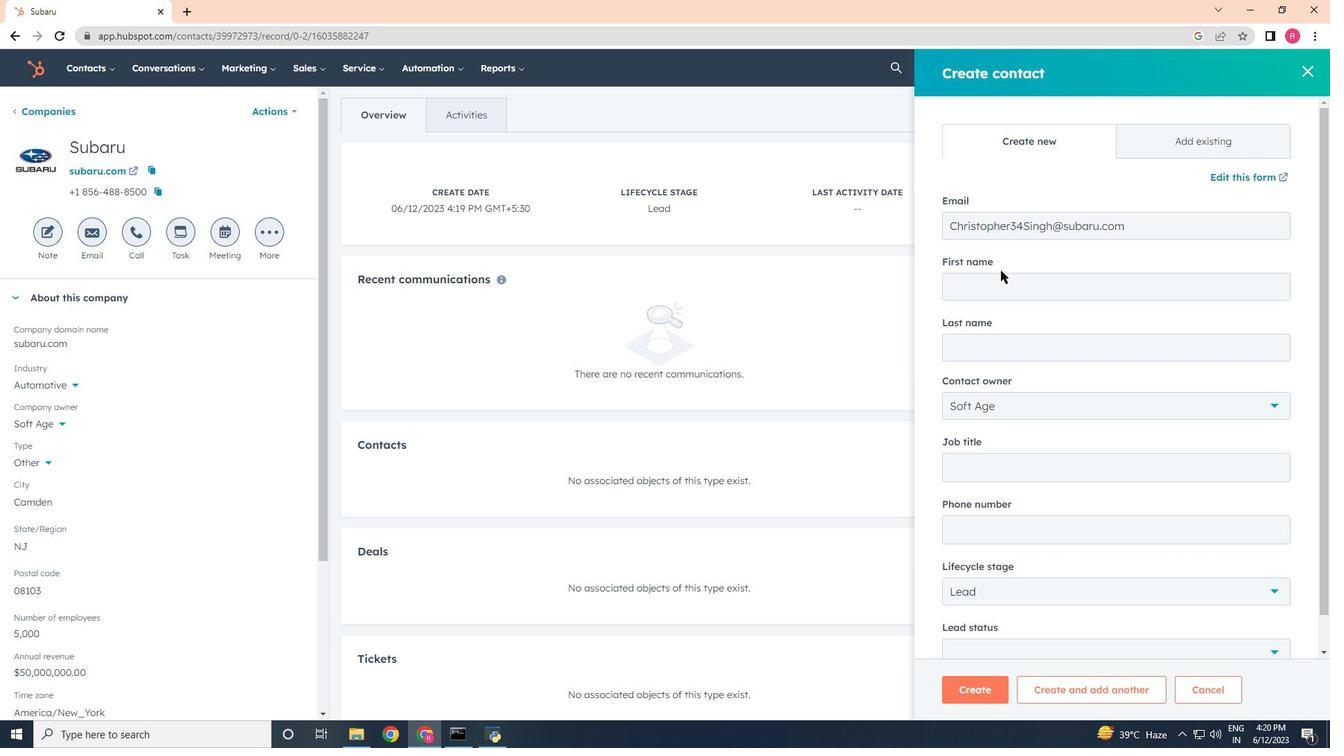 
Action: Mouse pressed left at (1001, 280)
Screenshot: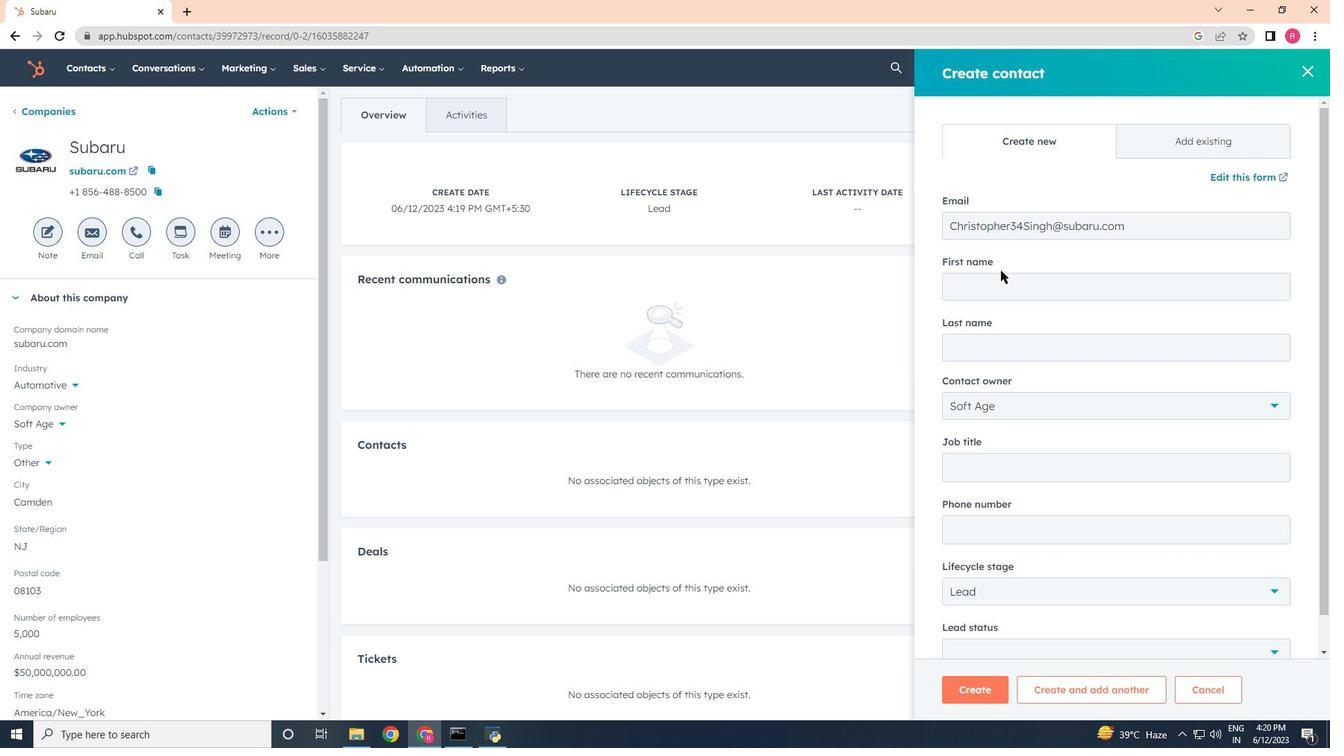 
Action: Key pressed <Key.shift>Christopher<Key.tab><Key.shift><Key.shift><Key.shift><Key.shift><Key.shift>Singh<Key.tab><Key.tab><Key.shift>Buss<Key.backspace>iness<Key.space><Key.shift>Development<Key.space><Key.shift>Manager<Key.tab>8015551237
Screenshot: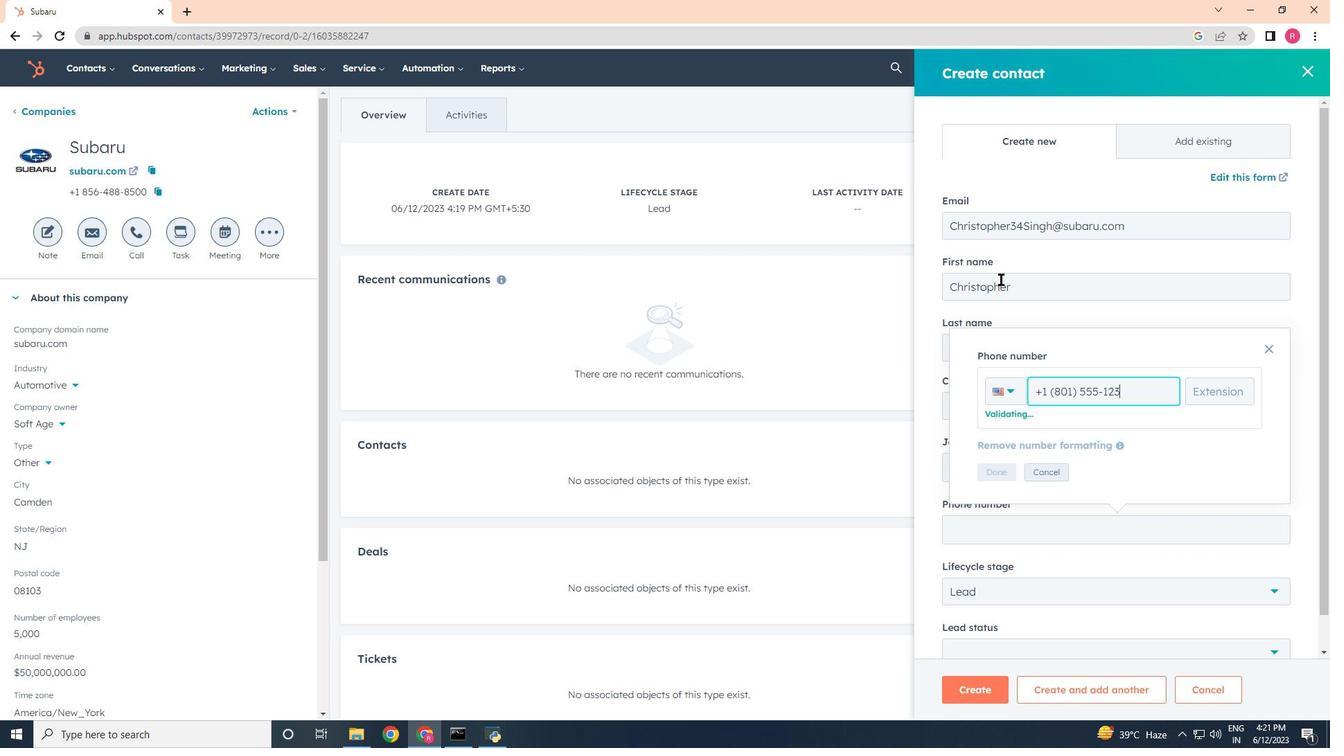 
Action: Mouse moved to (1003, 472)
Screenshot: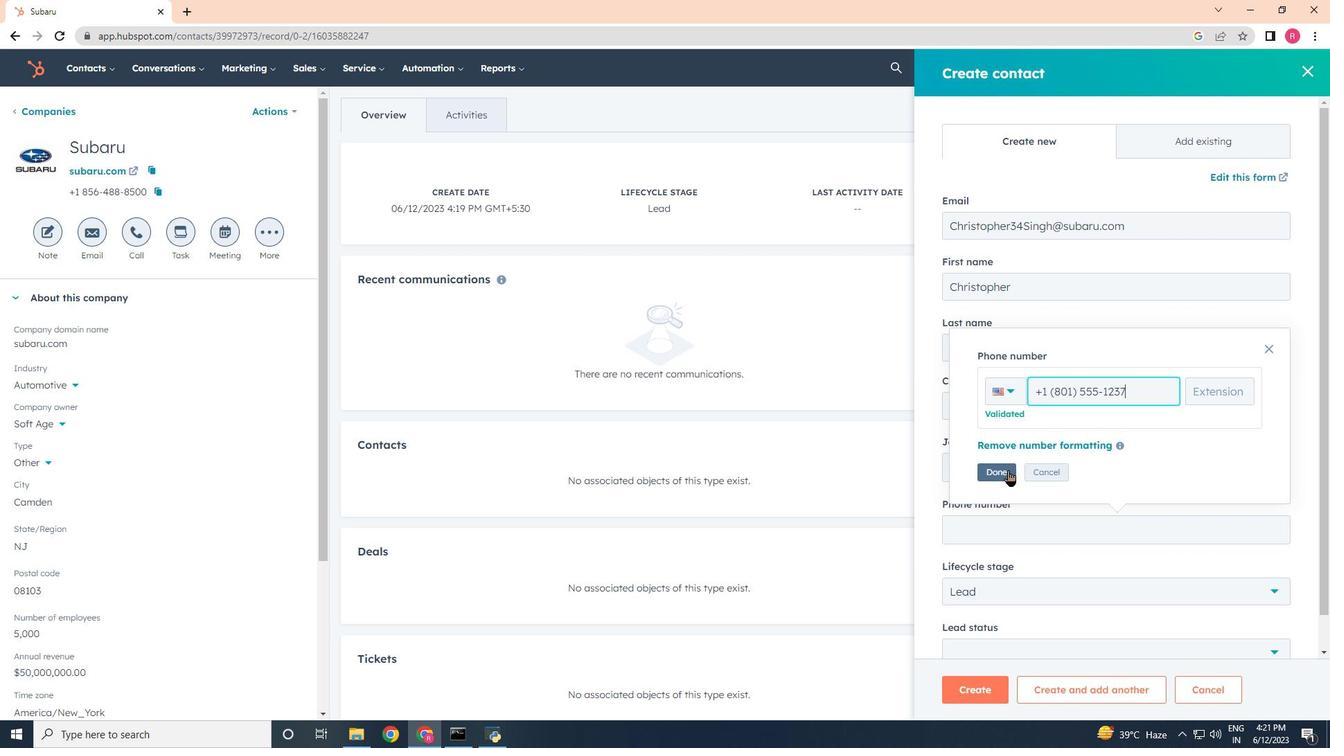 
Action: Mouse pressed left at (1003, 472)
Screenshot: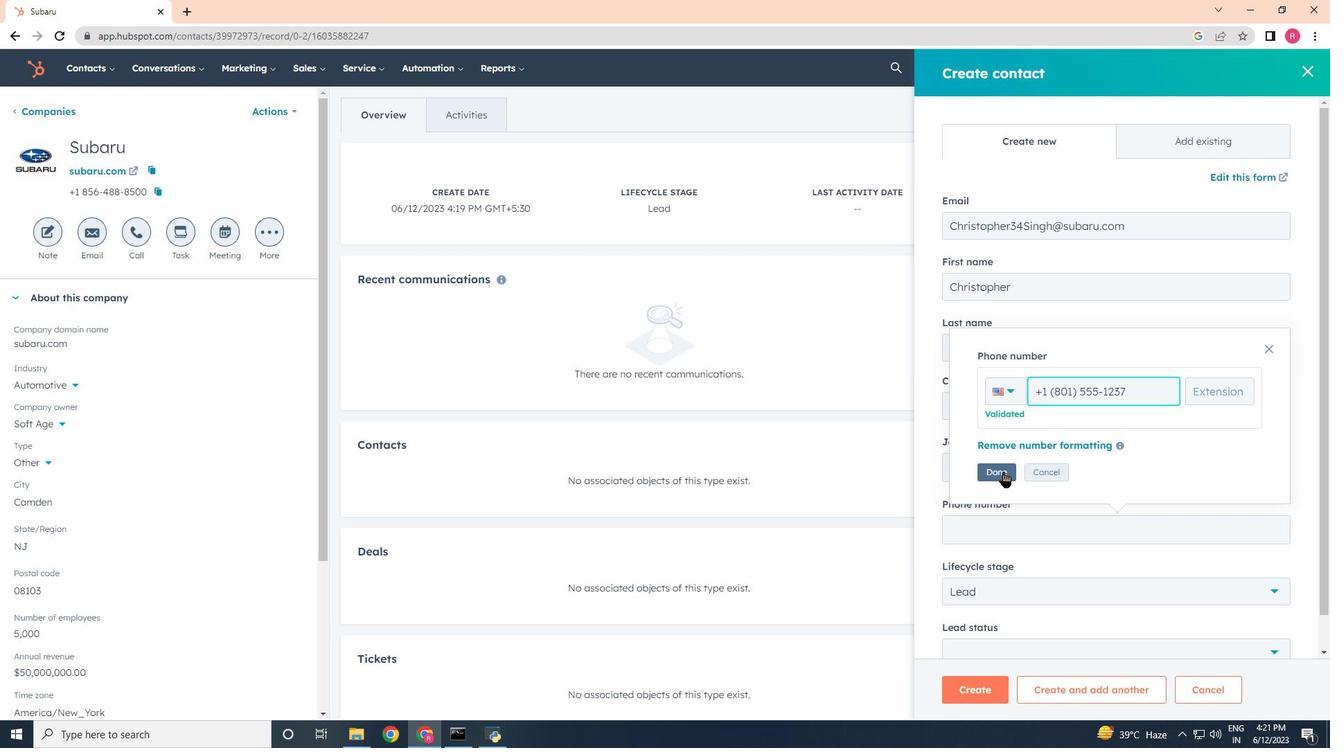 
Action: Mouse moved to (991, 594)
Screenshot: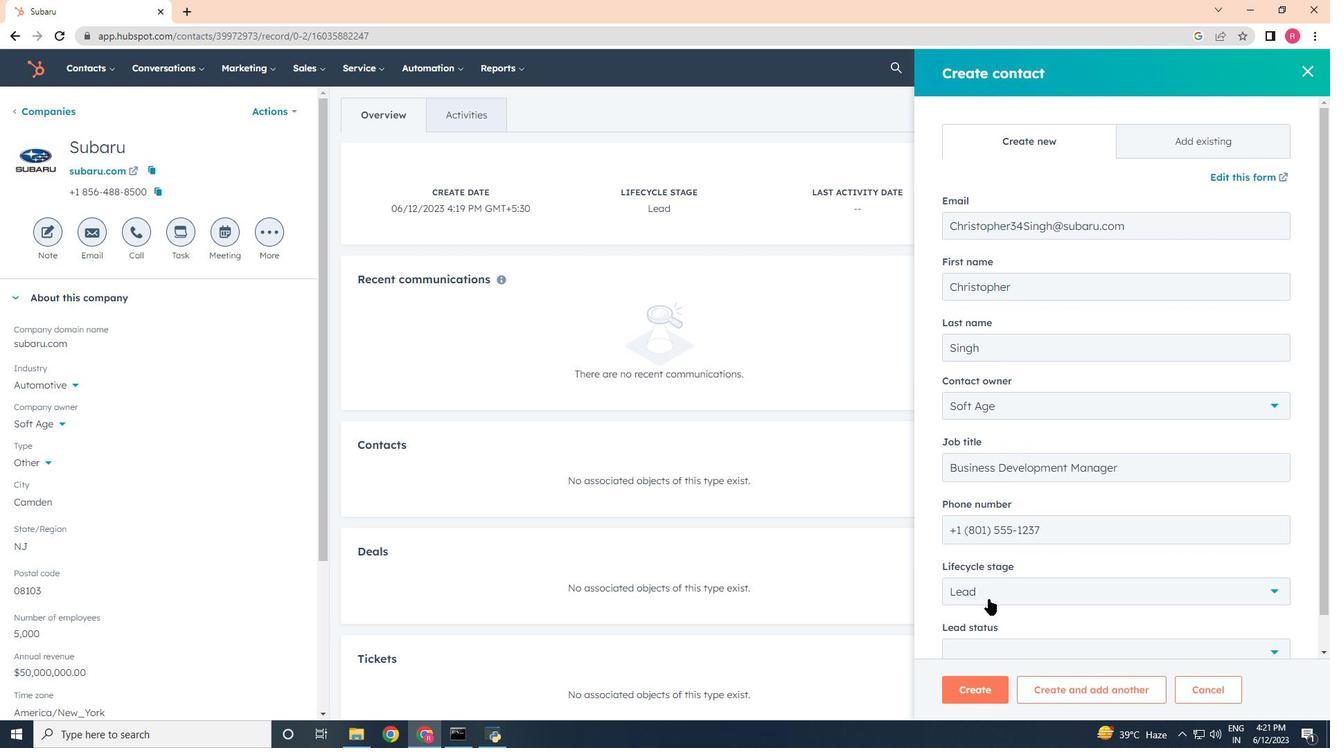 
Action: Mouse scrolled (991, 594) with delta (0, 0)
Screenshot: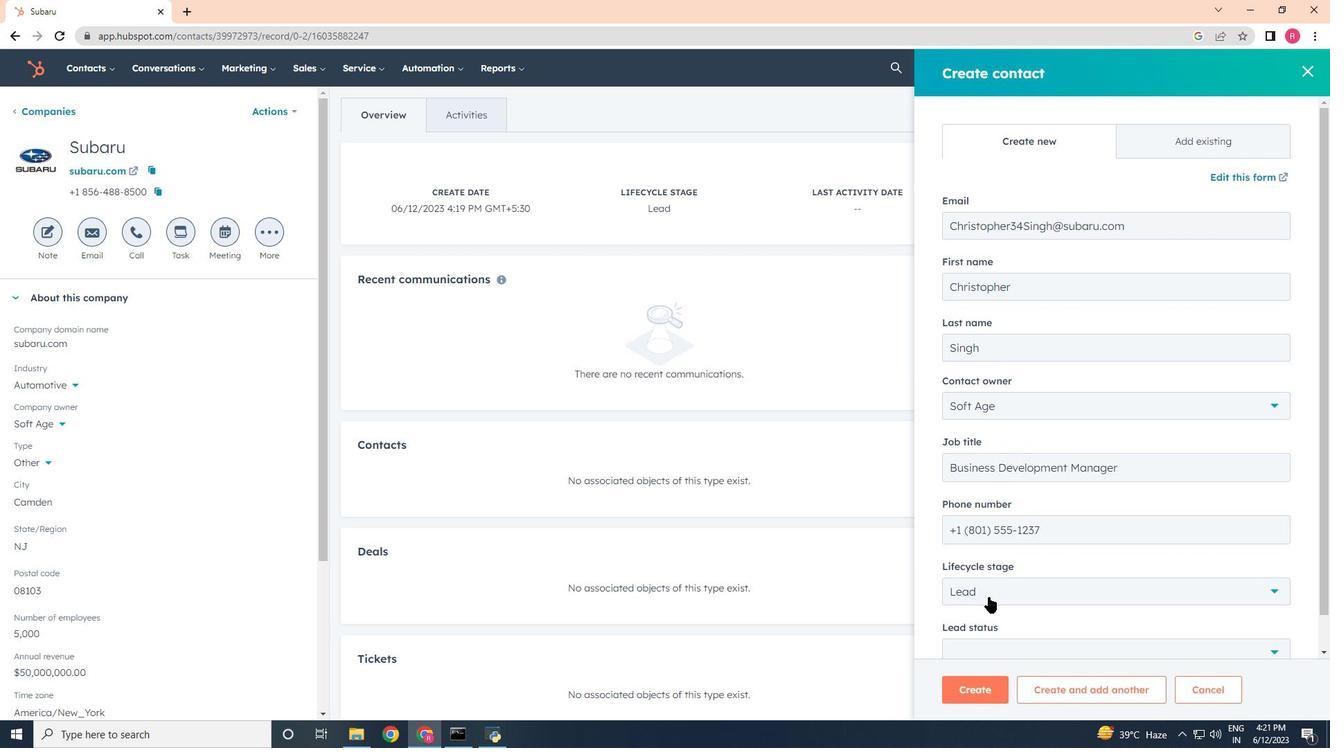 
Action: Mouse scrolled (991, 594) with delta (0, 0)
Screenshot: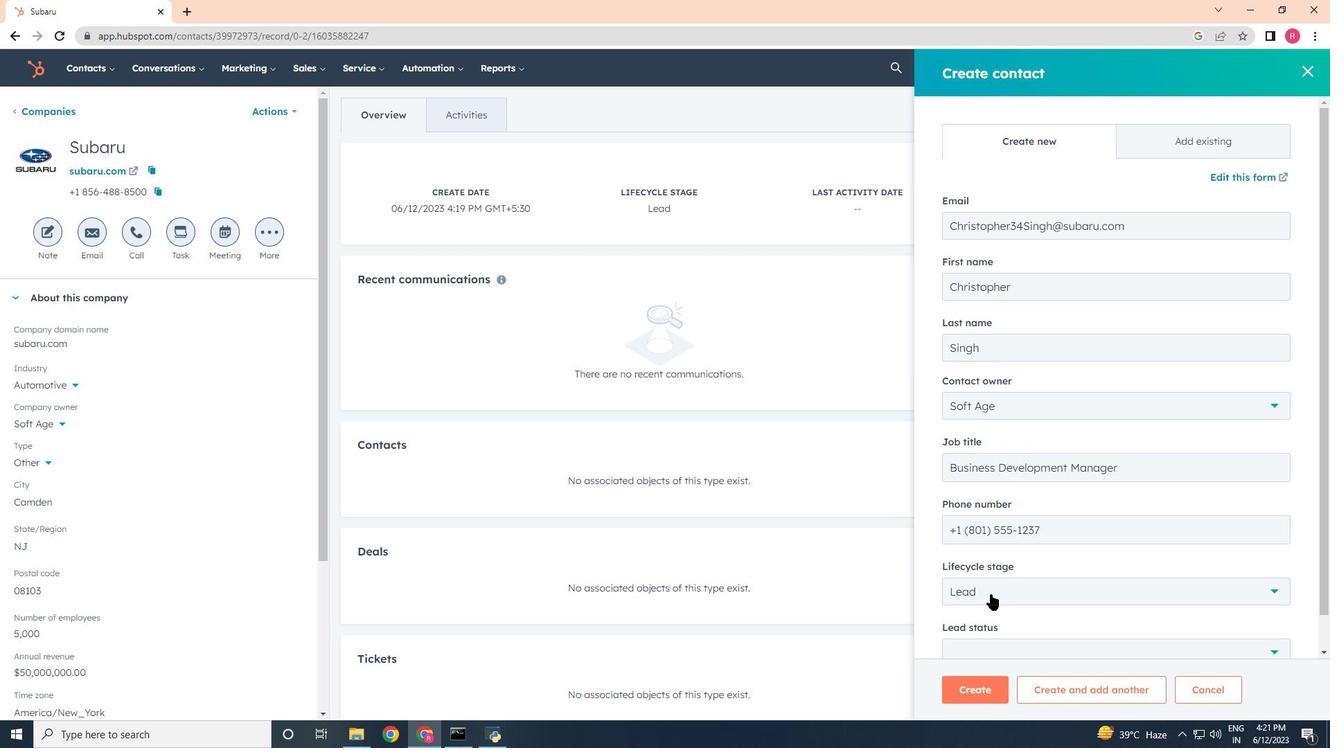 
Action: Mouse moved to (993, 560)
Screenshot: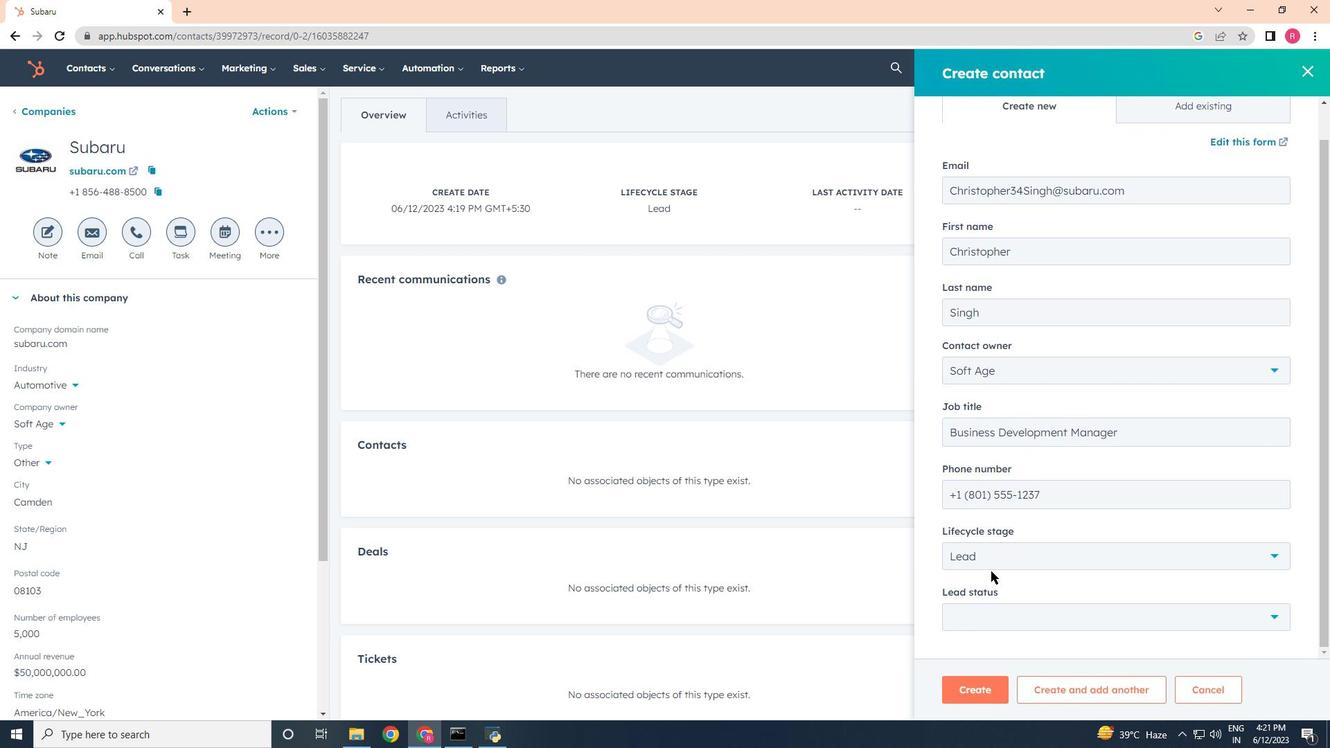 
Action: Mouse pressed left at (993, 560)
Screenshot: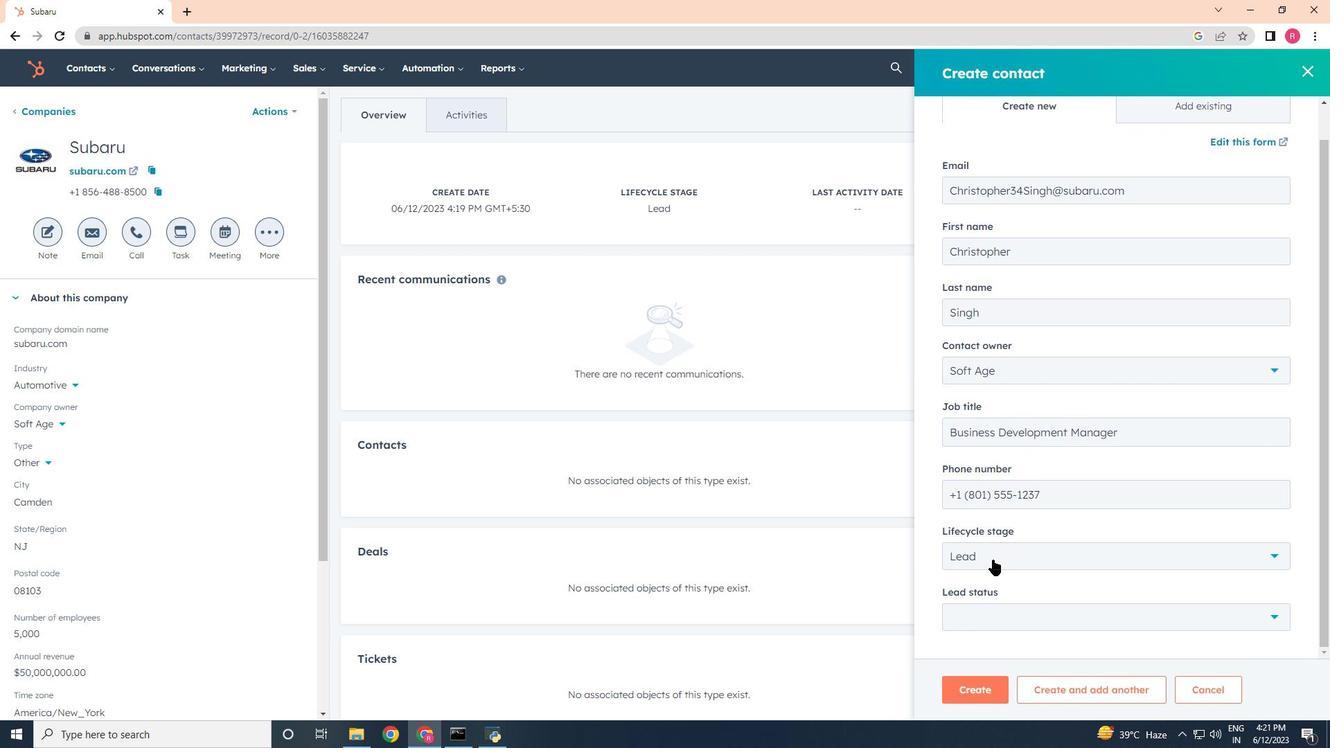 
Action: Mouse moved to (980, 435)
Screenshot: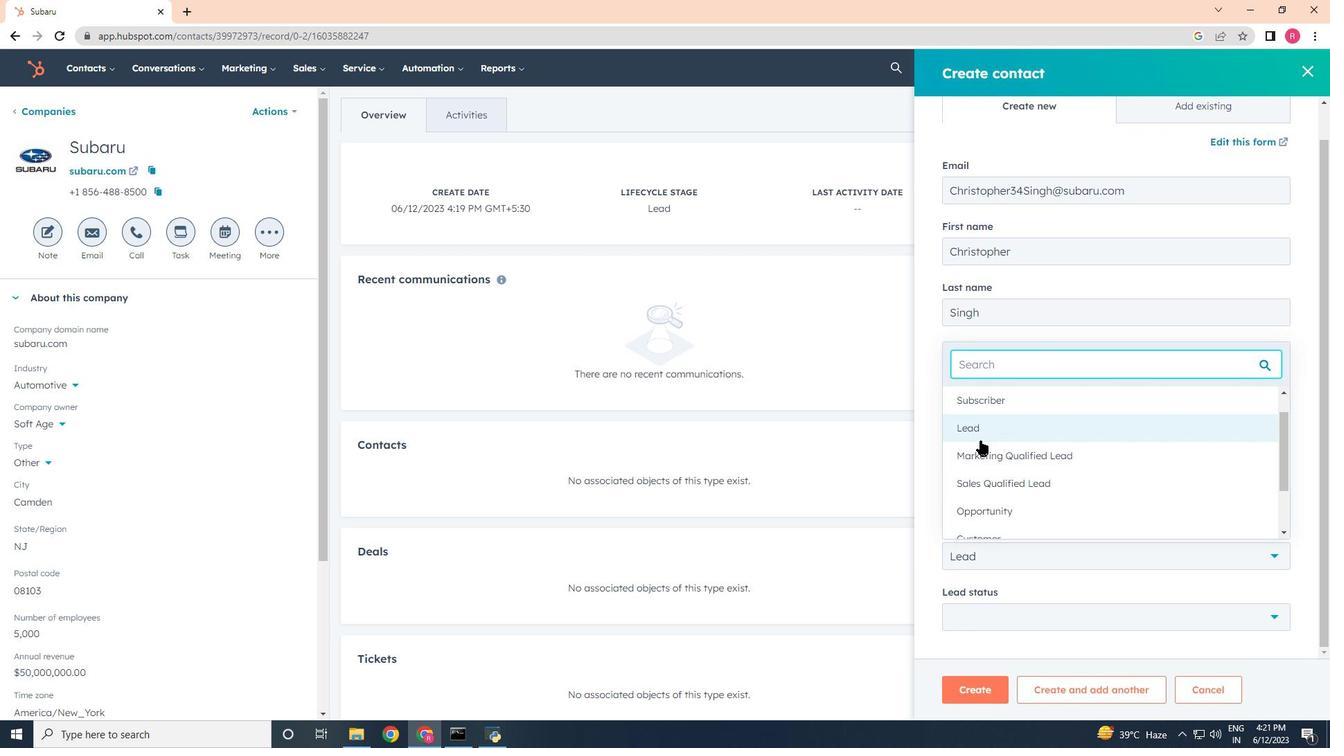 
Action: Mouse pressed left at (980, 435)
Screenshot: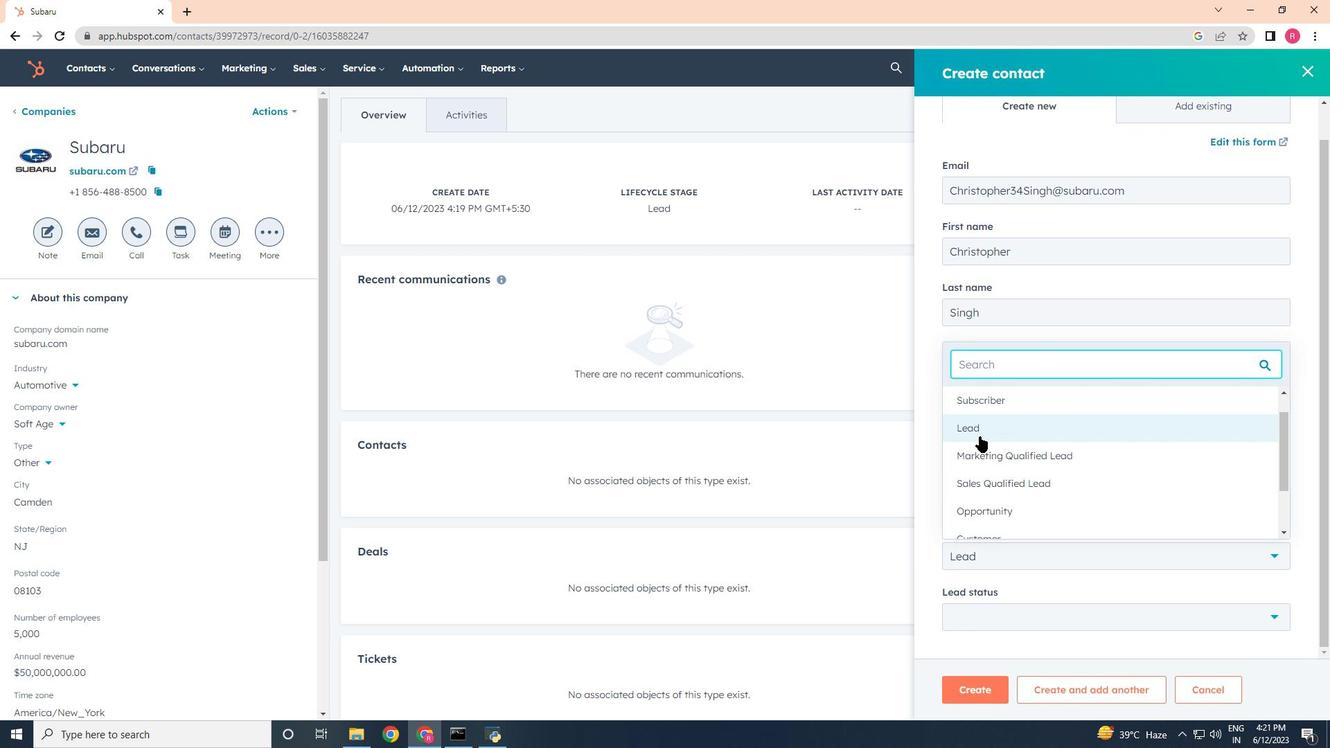 
Action: Mouse moved to (978, 435)
Screenshot: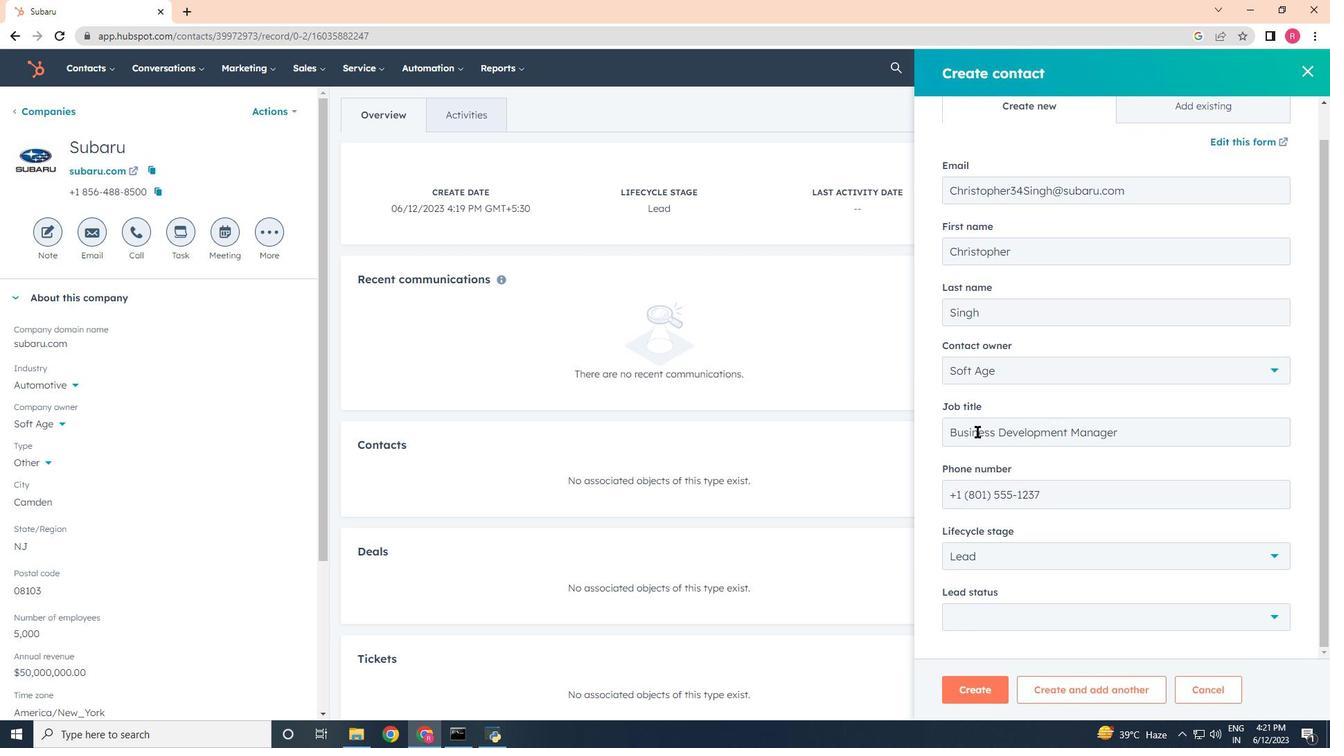 
Action: Mouse scrolled (978, 435) with delta (0, 0)
Screenshot: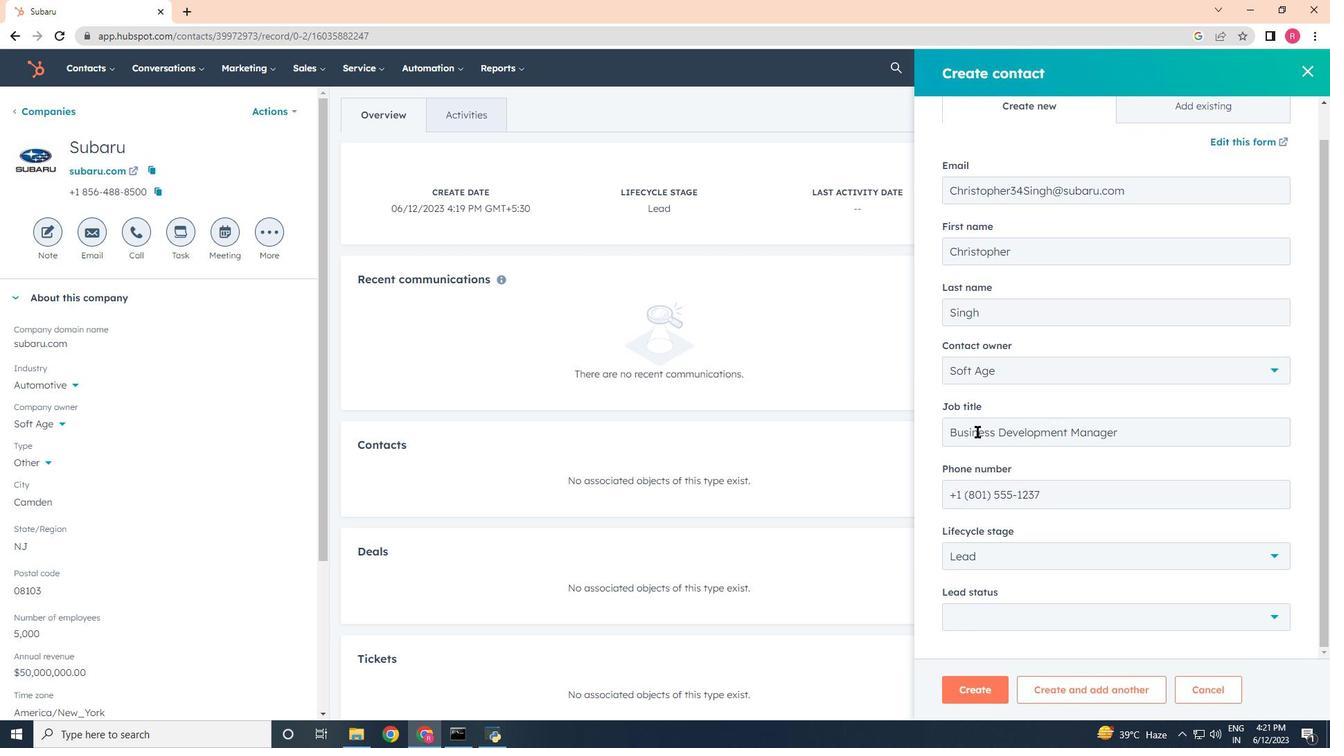 
Action: Mouse moved to (978, 438)
Screenshot: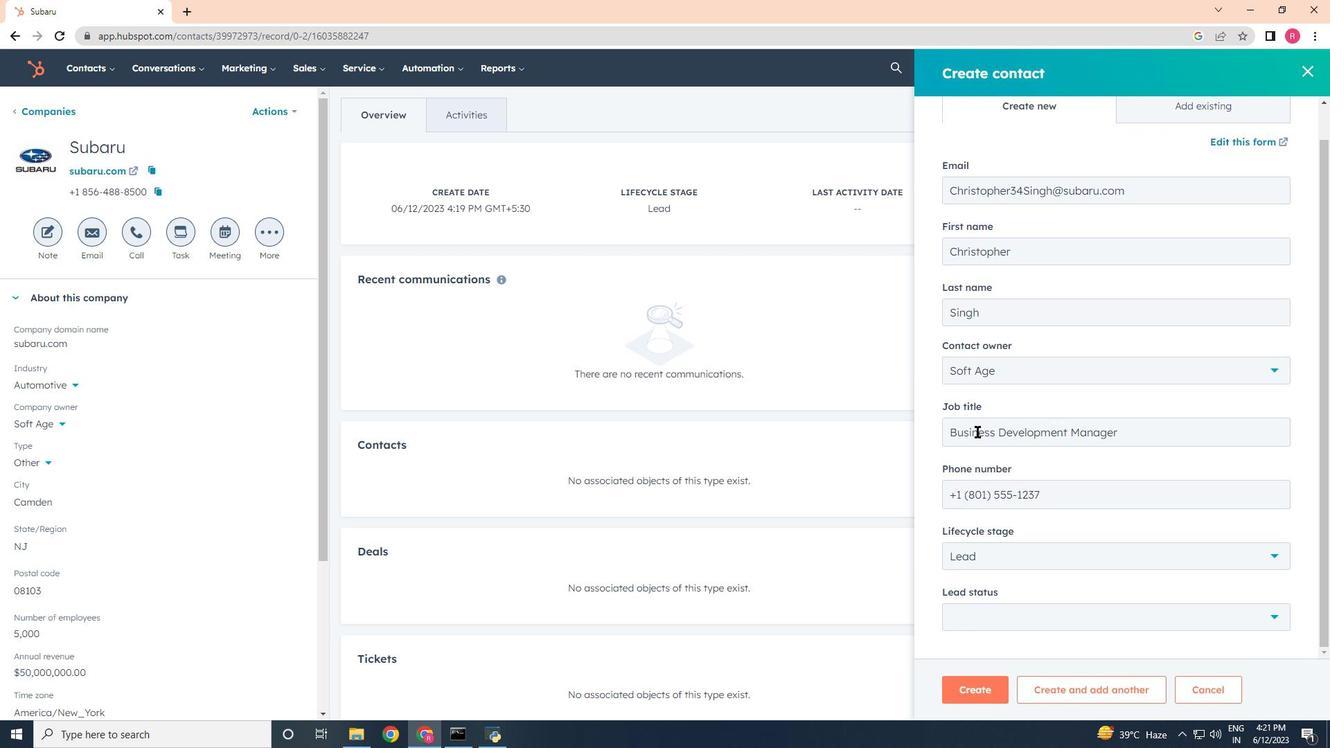 
Action: Mouse scrolled (978, 438) with delta (0, 0)
Screenshot: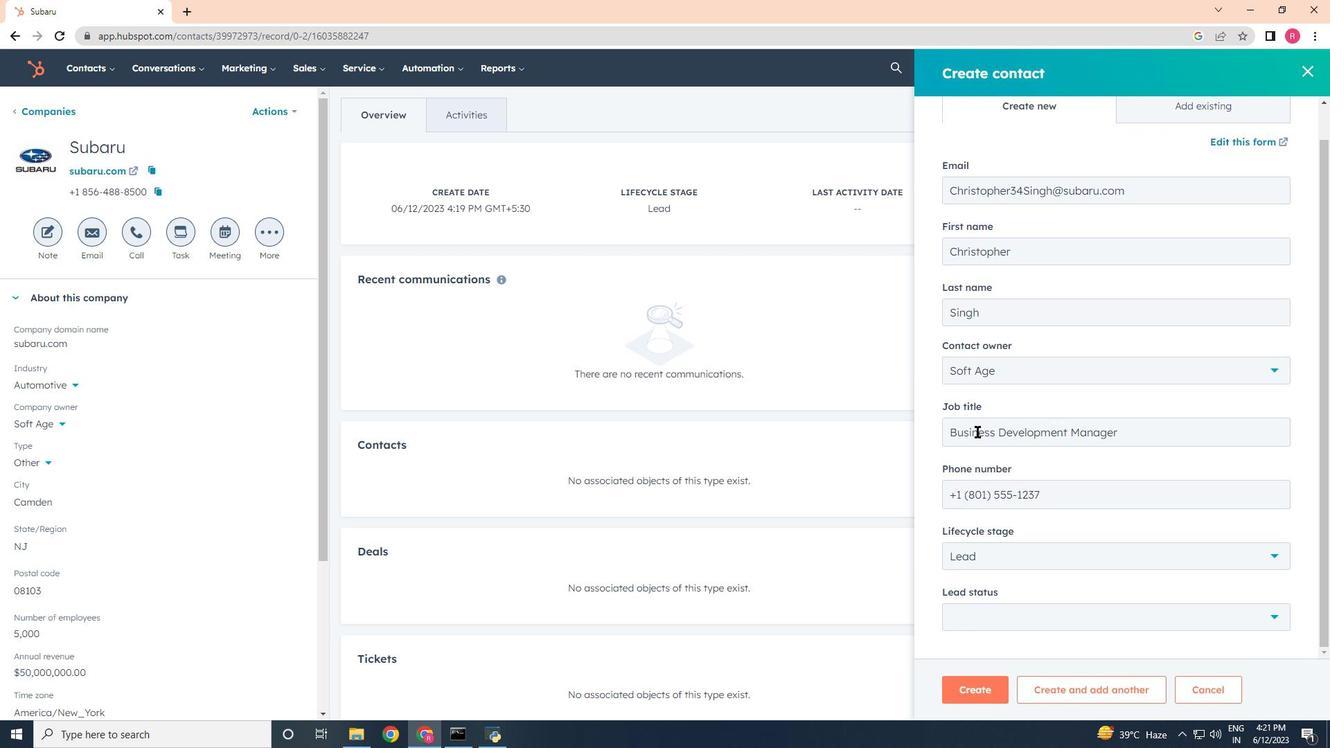 
Action: Mouse moved to (979, 441)
Screenshot: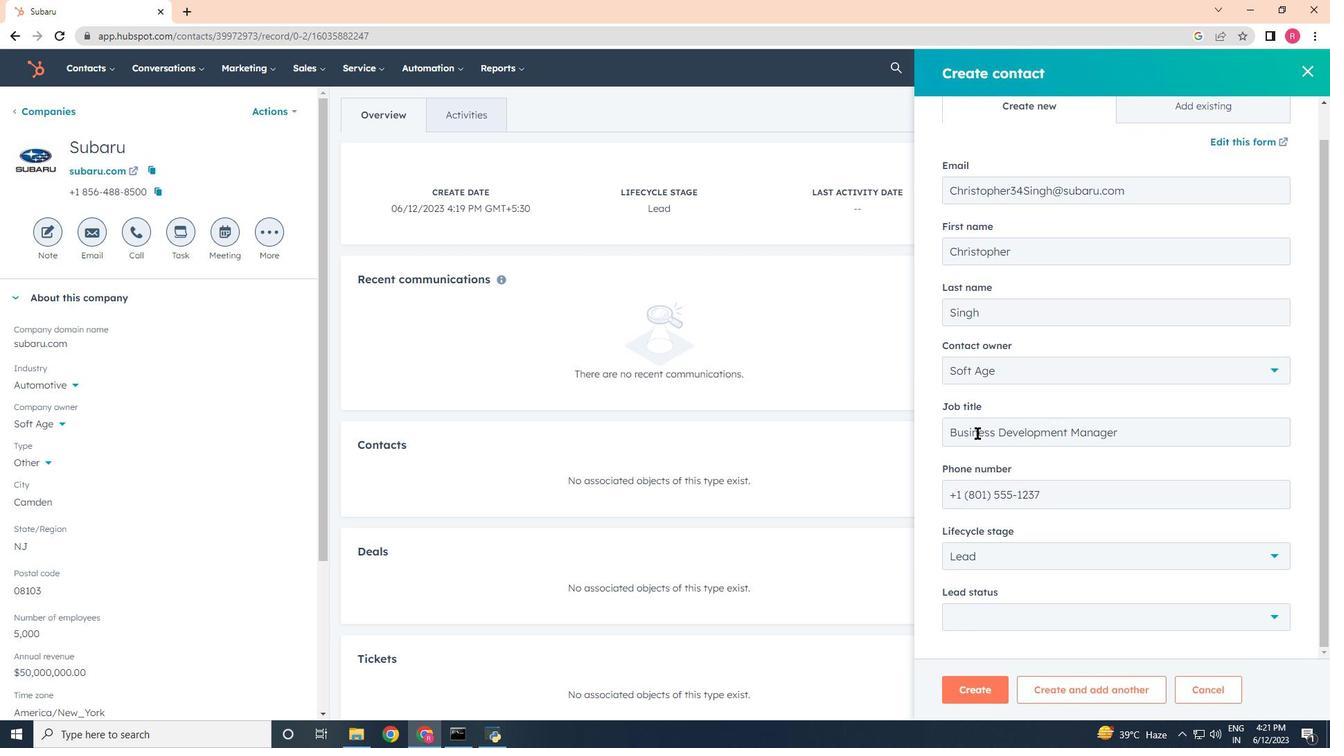 
Action: Mouse scrolled (979, 440) with delta (0, 0)
Screenshot: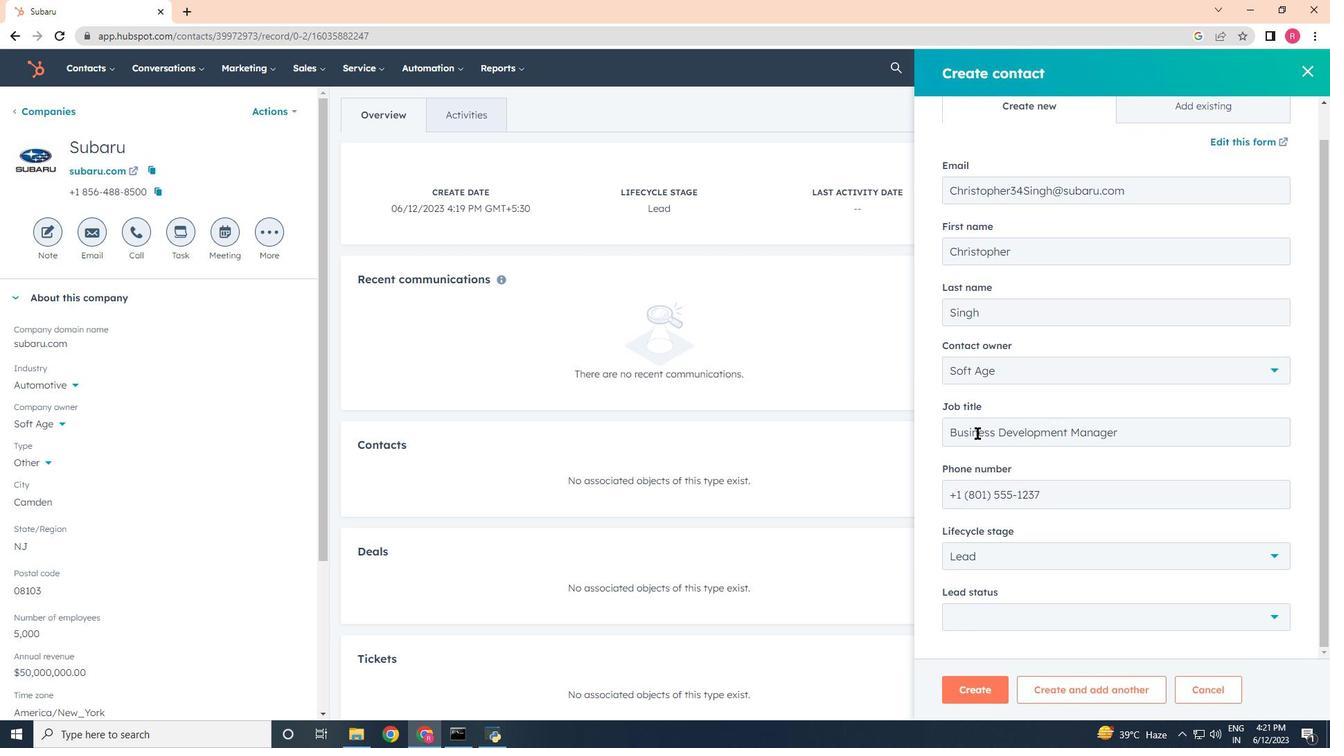 
Action: Mouse moved to (980, 446)
Screenshot: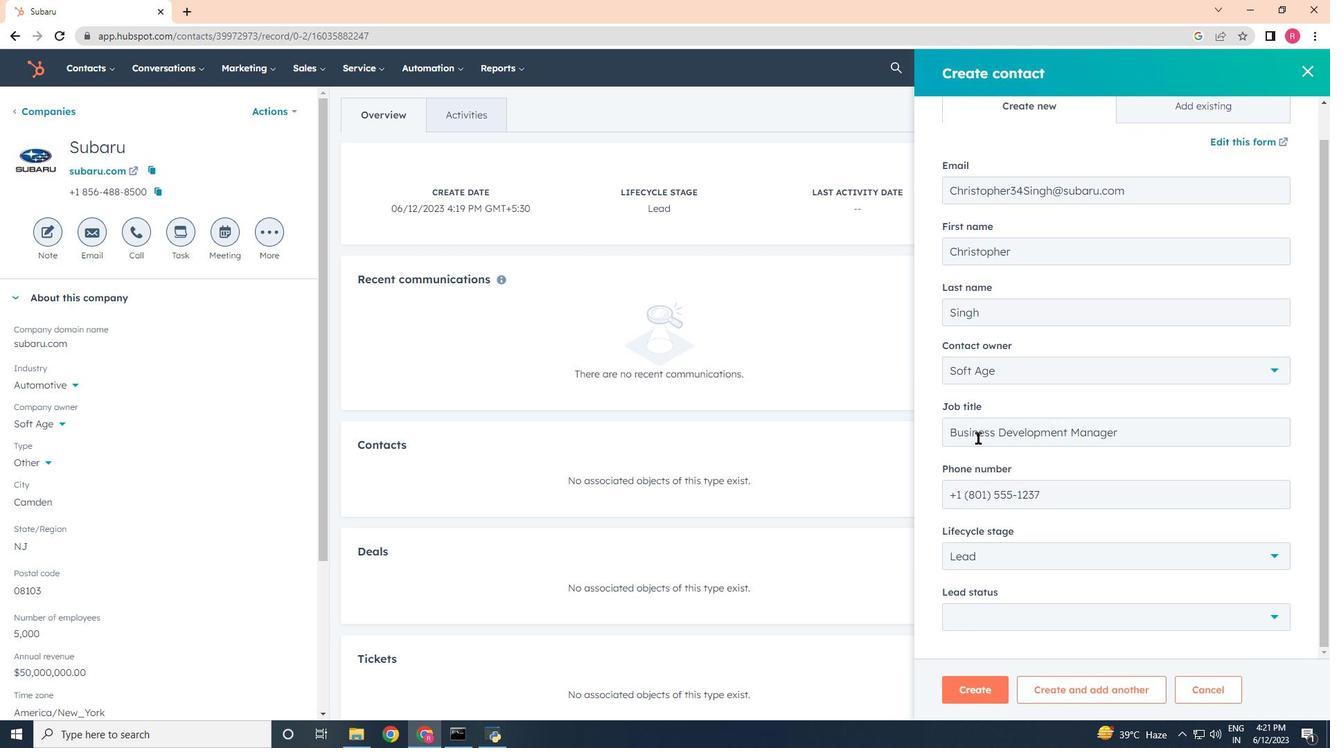 
Action: Mouse scrolled (980, 445) with delta (0, 0)
Screenshot: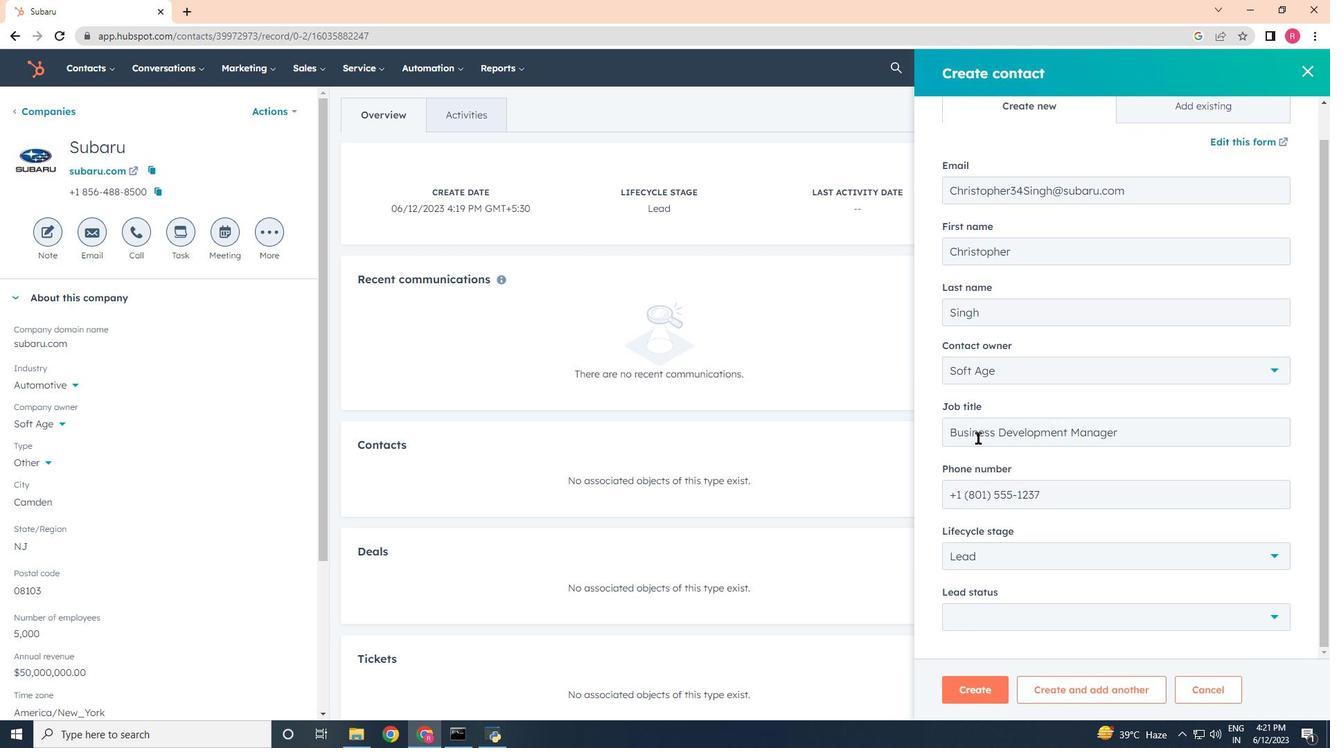 
Action: Mouse moved to (1007, 610)
Screenshot: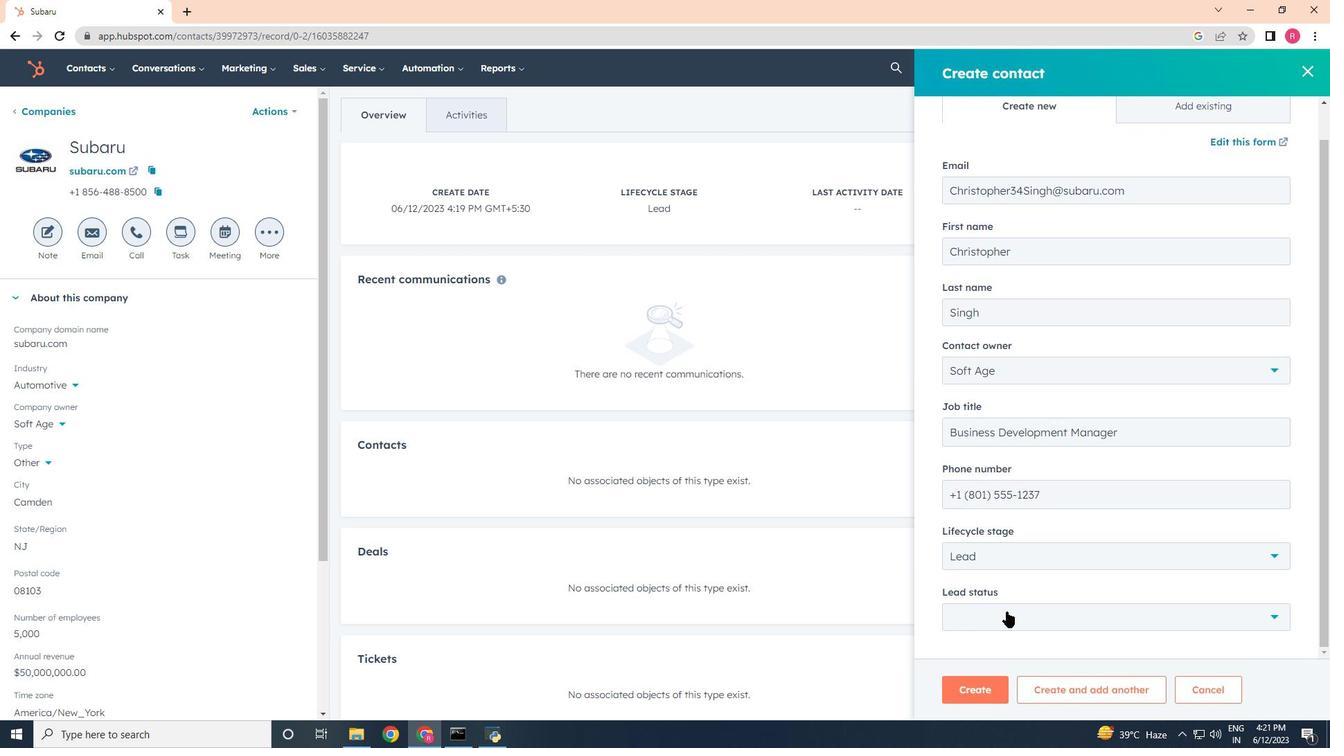 
Action: Mouse pressed left at (1007, 610)
Screenshot: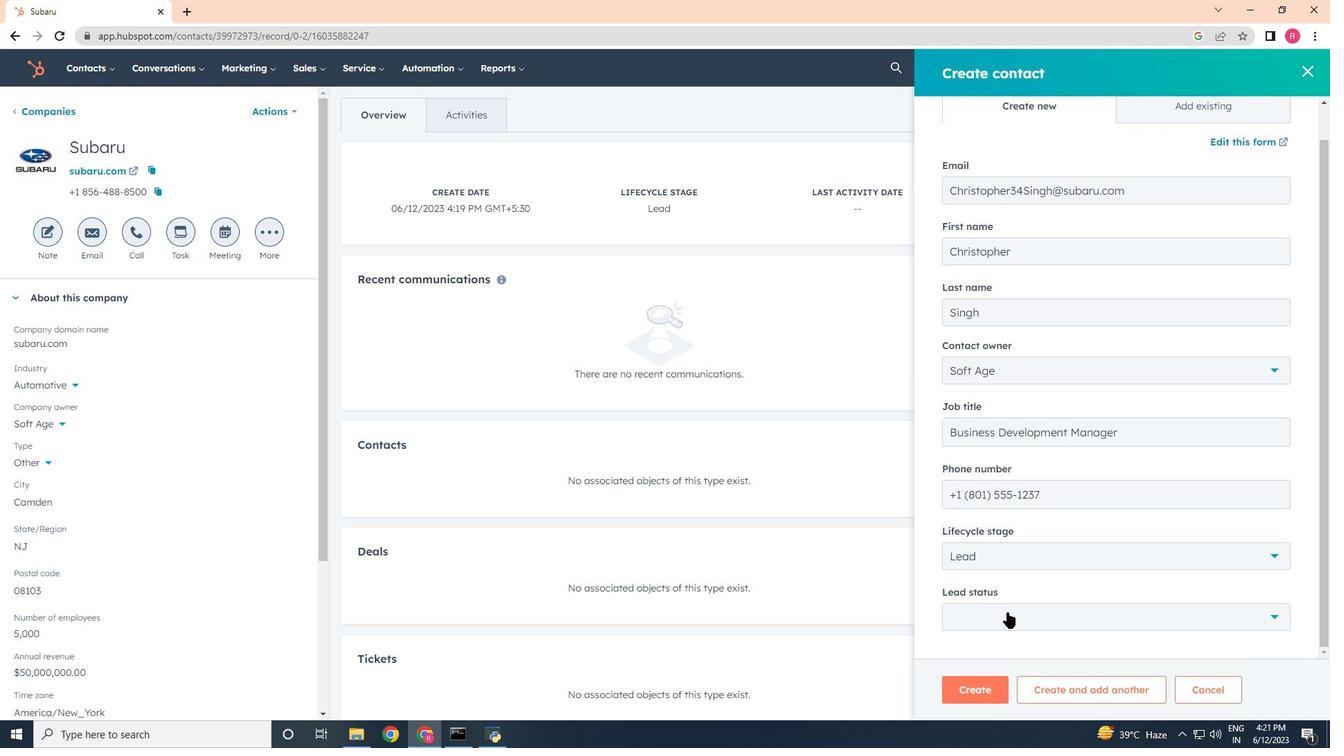 
Action: Mouse moved to (989, 520)
Screenshot: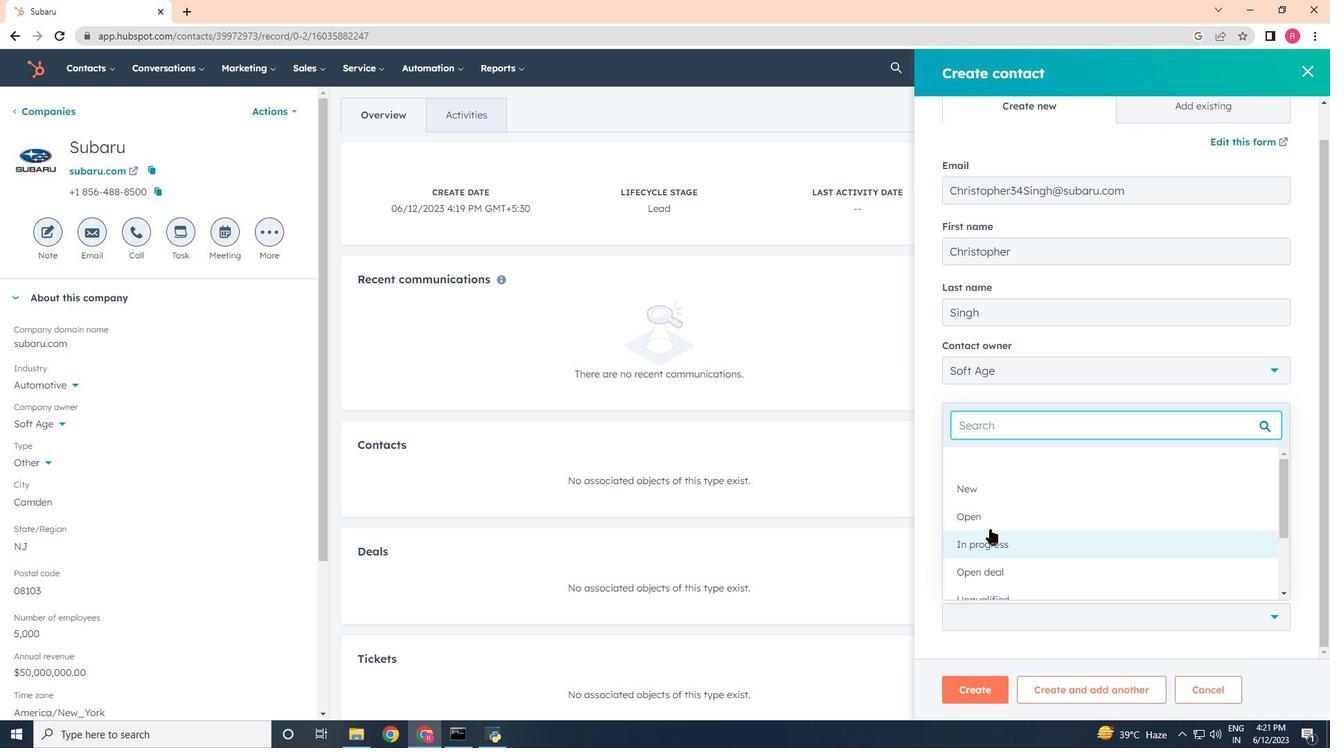 
Action: Mouse pressed left at (989, 520)
Screenshot: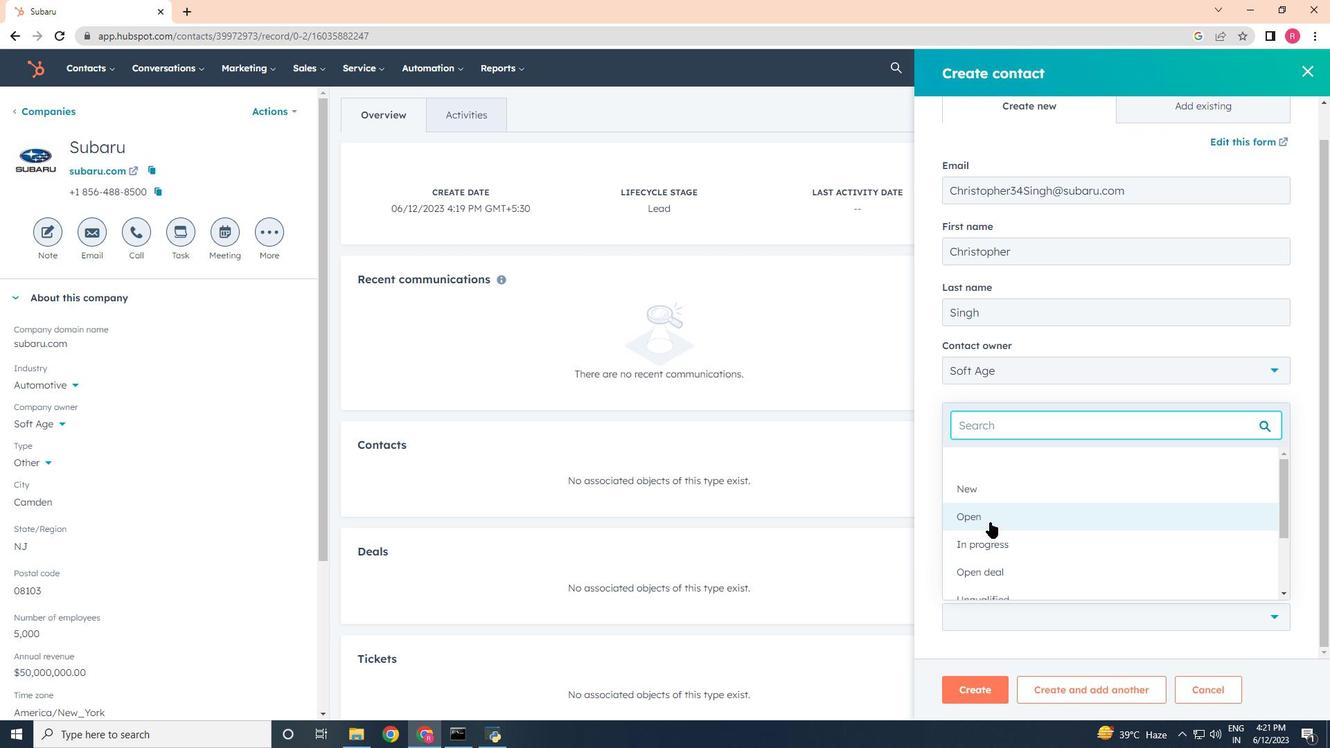 
Action: Mouse moved to (983, 690)
Screenshot: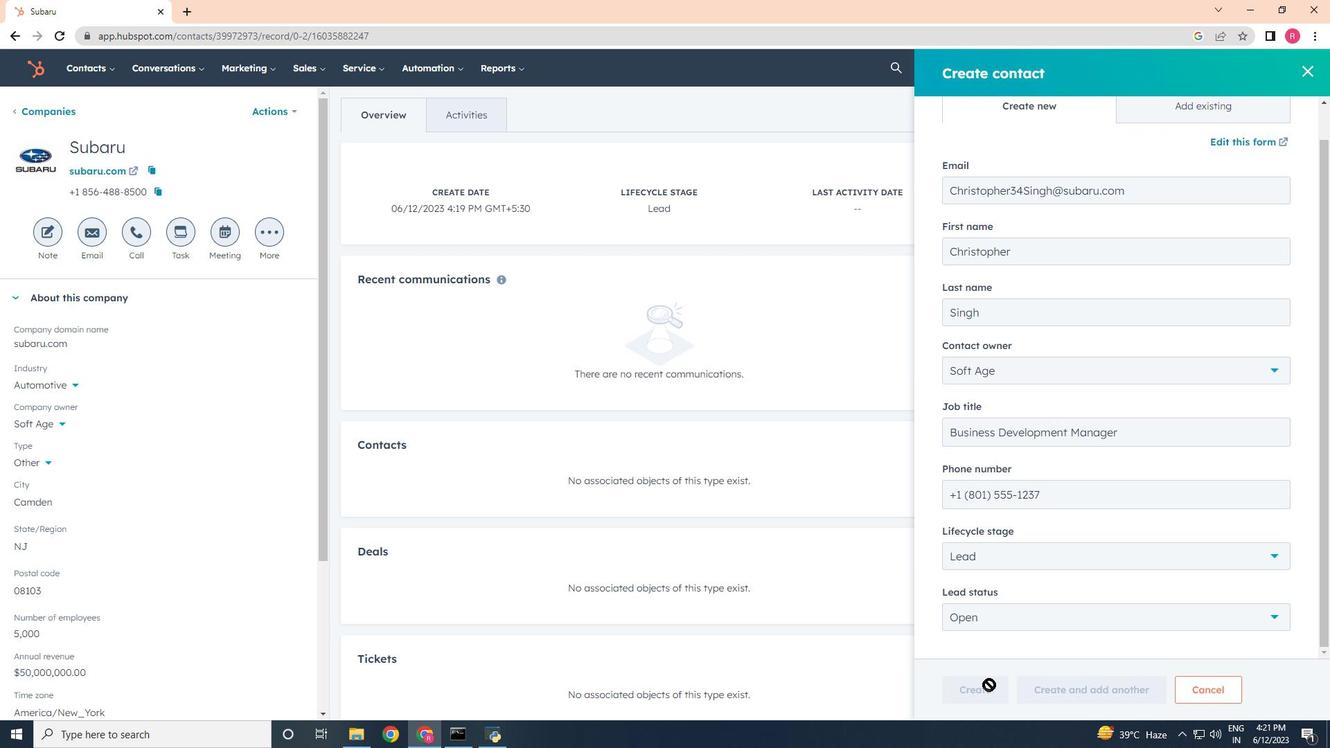 
Action: Mouse pressed left at (983, 690)
Screenshot: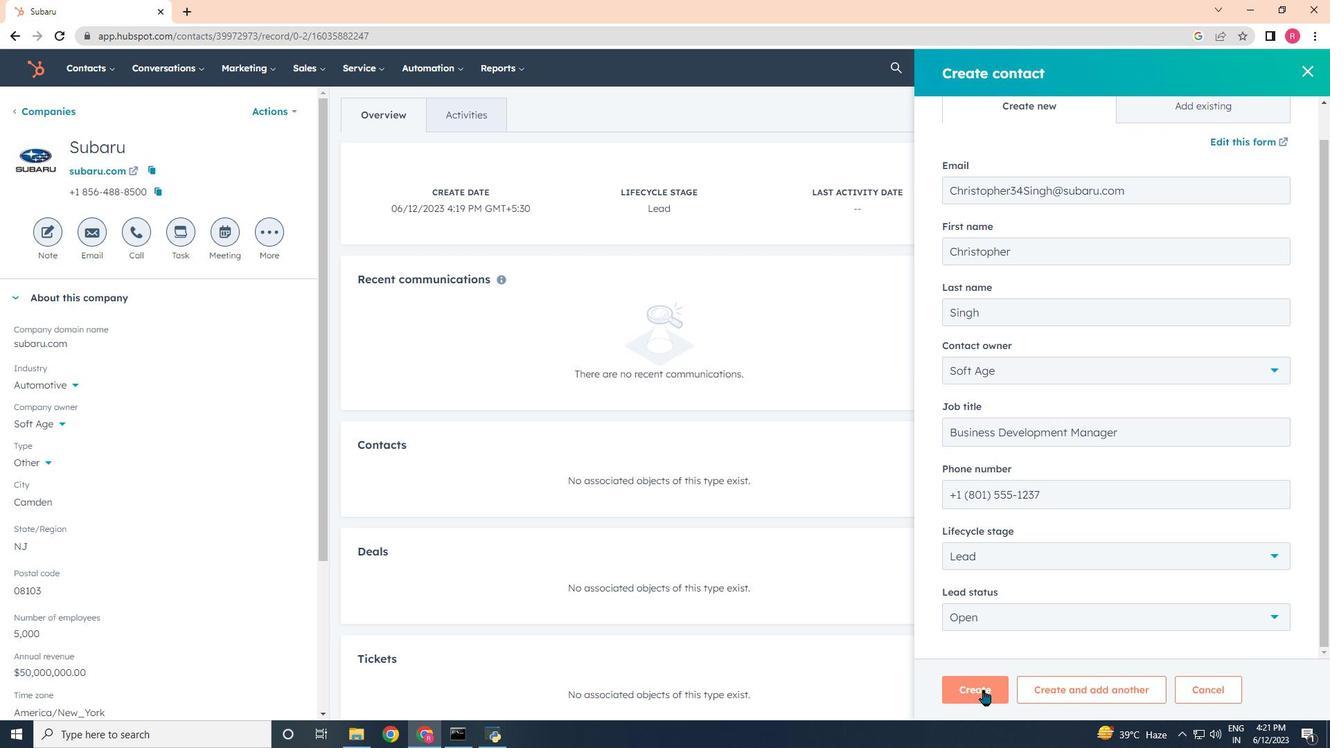 
Action: Mouse moved to (983, 690)
Screenshot: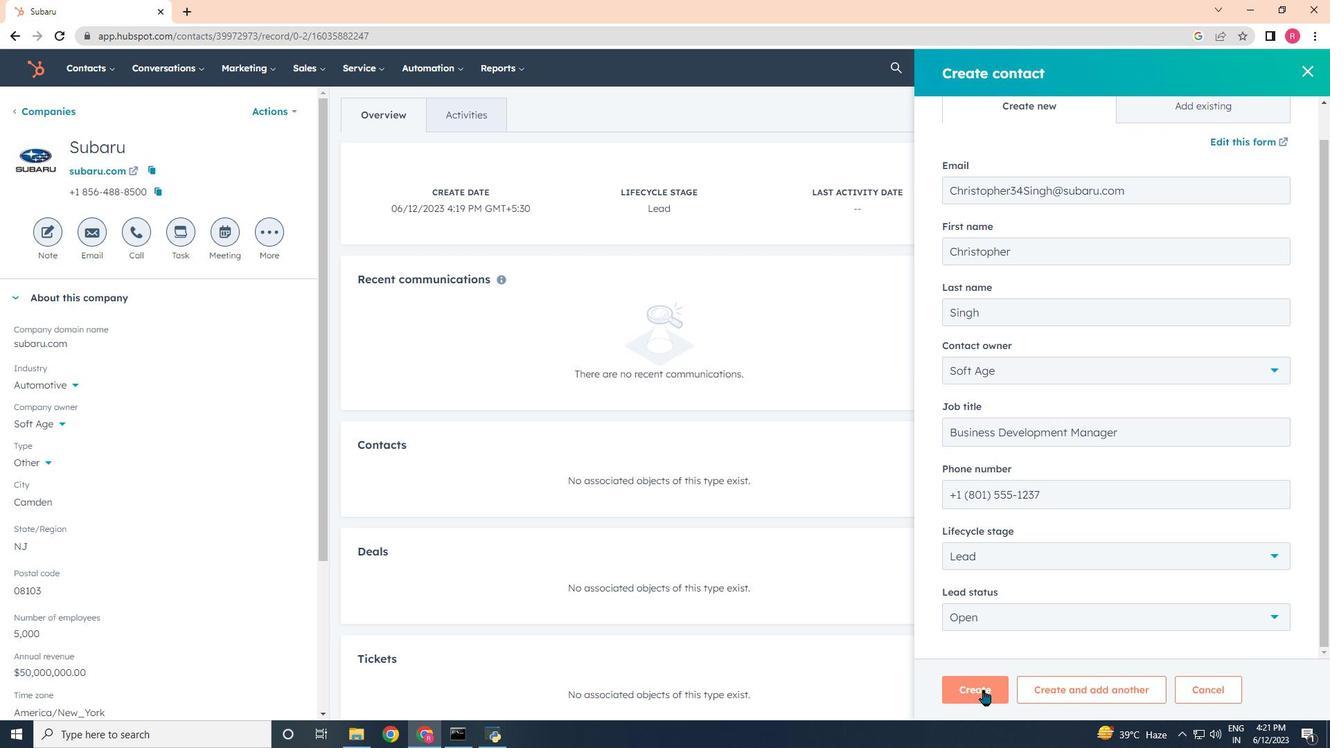 
